 Task: Move the task Develop a new online marketplace for real estate to the section Done in the project AgileOutlook and filter the tasks in the project by High Priority
Action: Mouse moved to (76, 260)
Screenshot: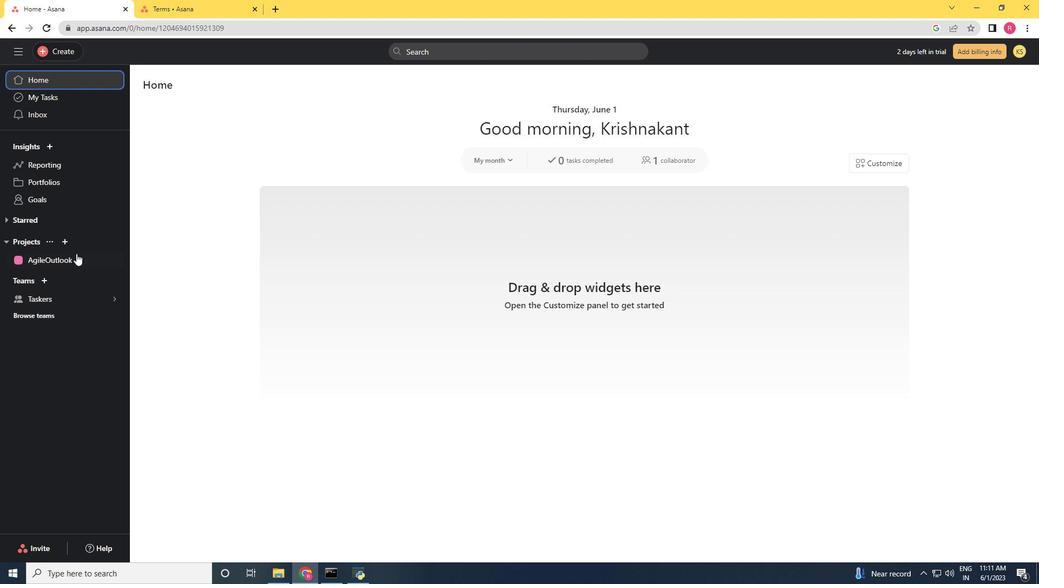 
Action: Mouse pressed left at (76, 260)
Screenshot: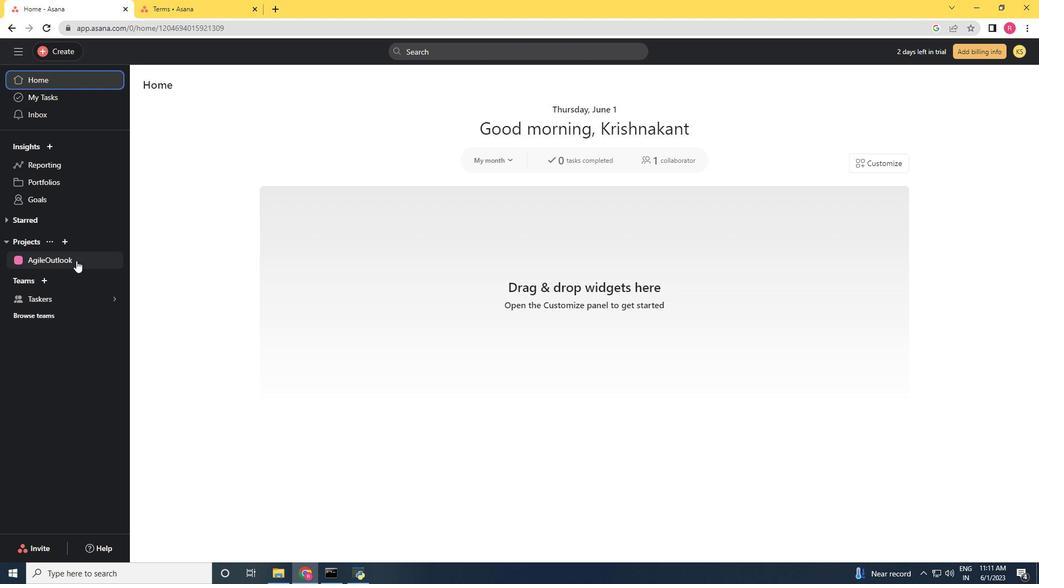 
Action: Mouse moved to (645, 200)
Screenshot: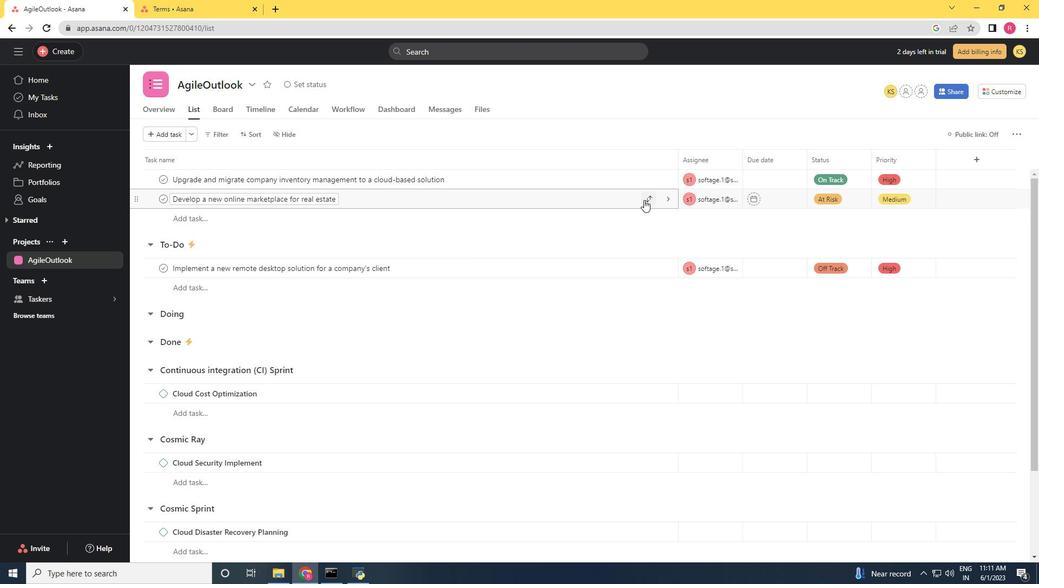 
Action: Mouse pressed left at (645, 200)
Screenshot: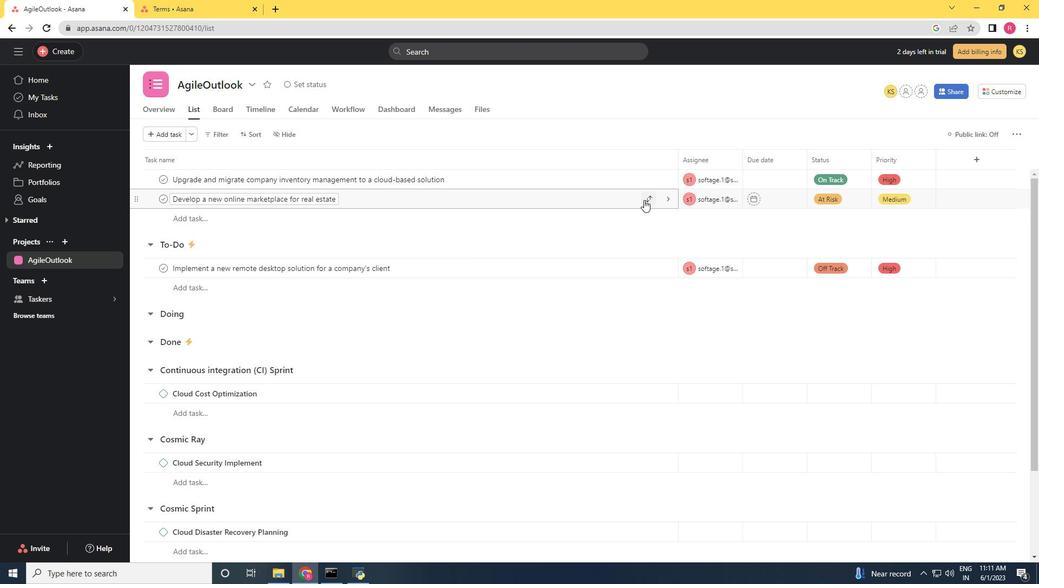 
Action: Mouse moved to (569, 291)
Screenshot: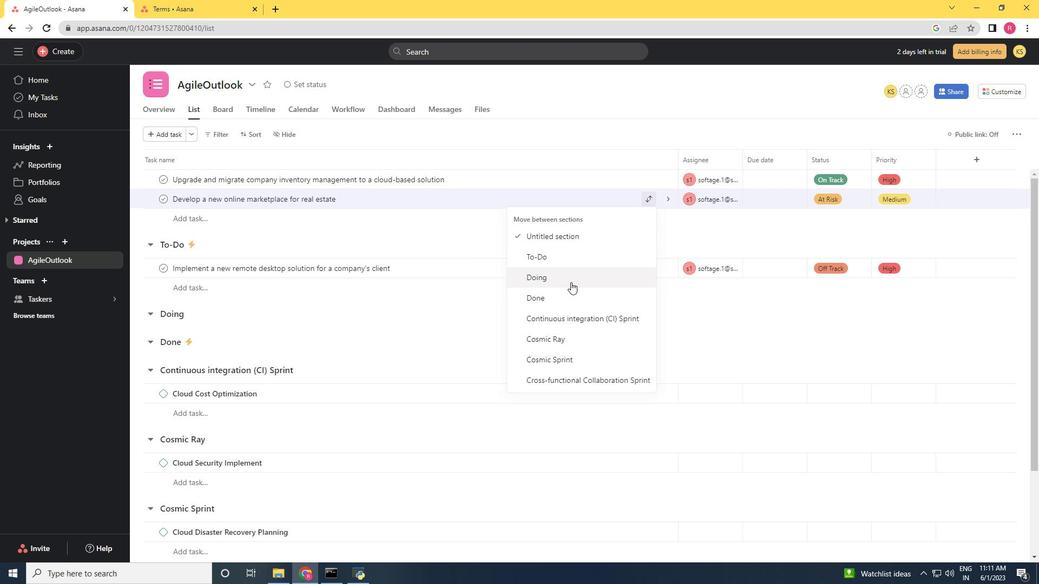 
Action: Mouse pressed left at (569, 291)
Screenshot: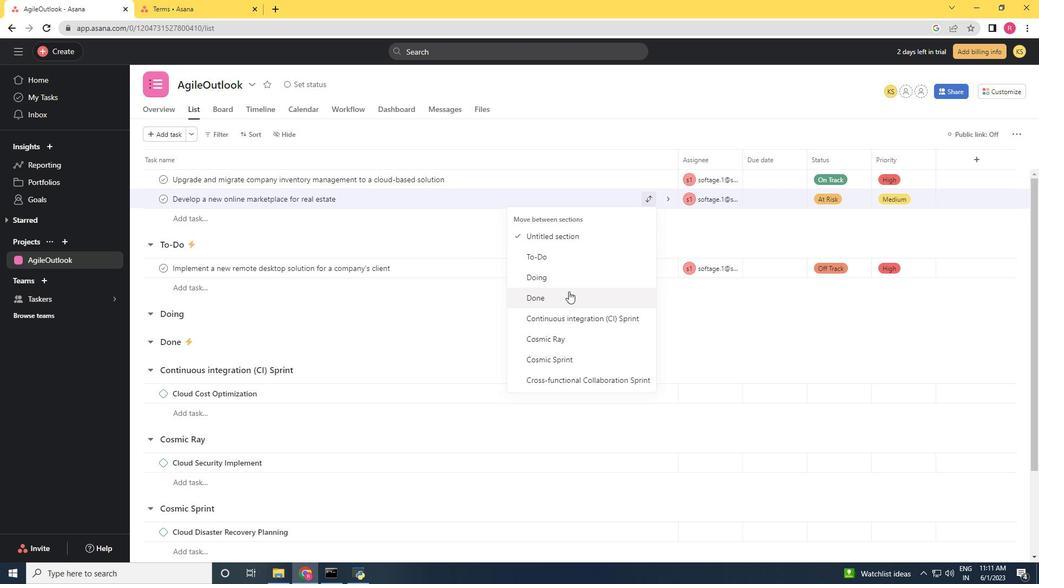 
Action: Mouse moved to (209, 132)
Screenshot: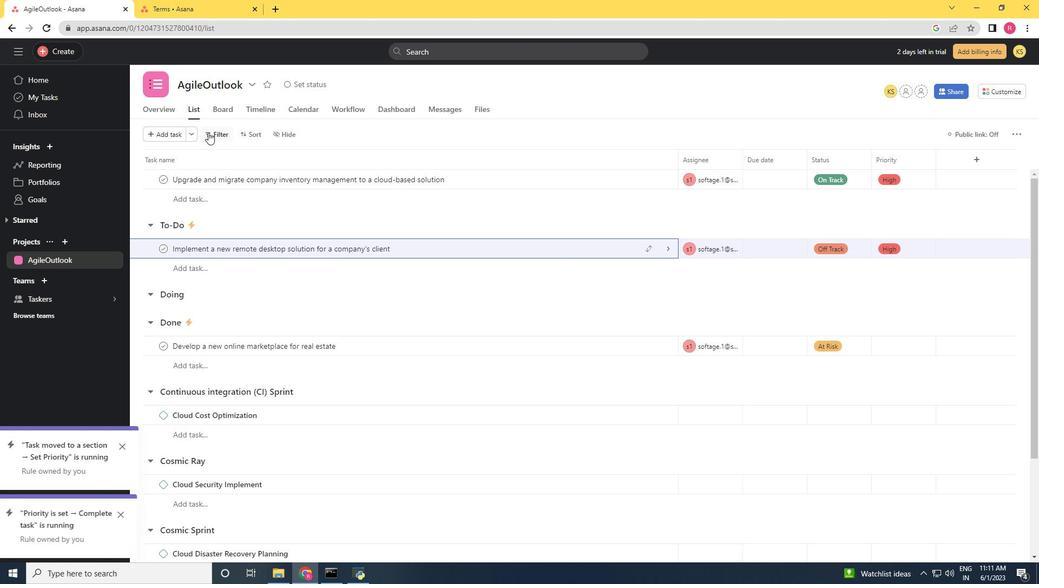
Action: Mouse pressed left at (209, 132)
Screenshot: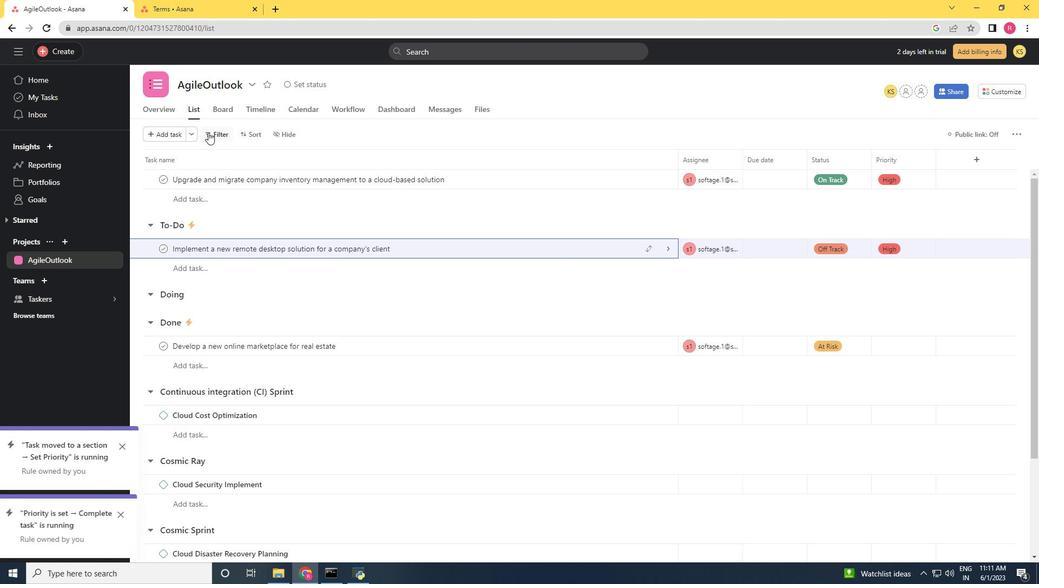 
Action: Mouse moved to (258, 218)
Screenshot: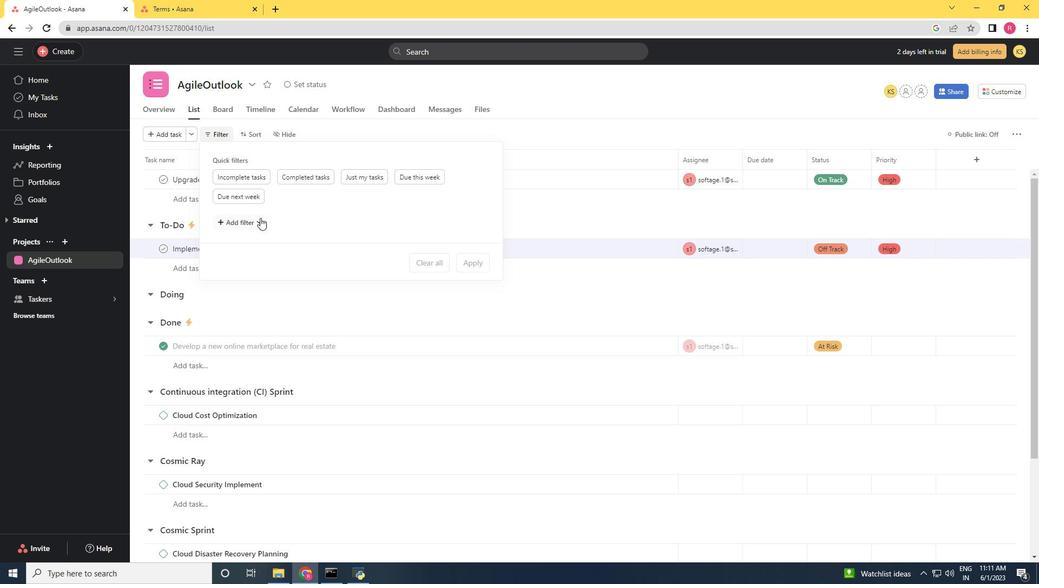 
Action: Mouse pressed left at (258, 218)
Screenshot: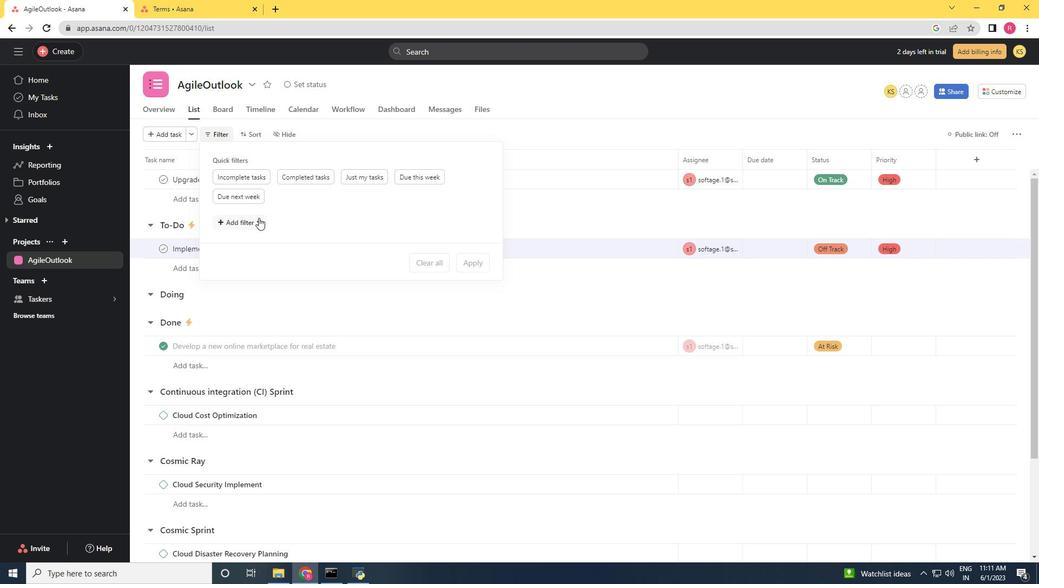 
Action: Mouse moved to (276, 390)
Screenshot: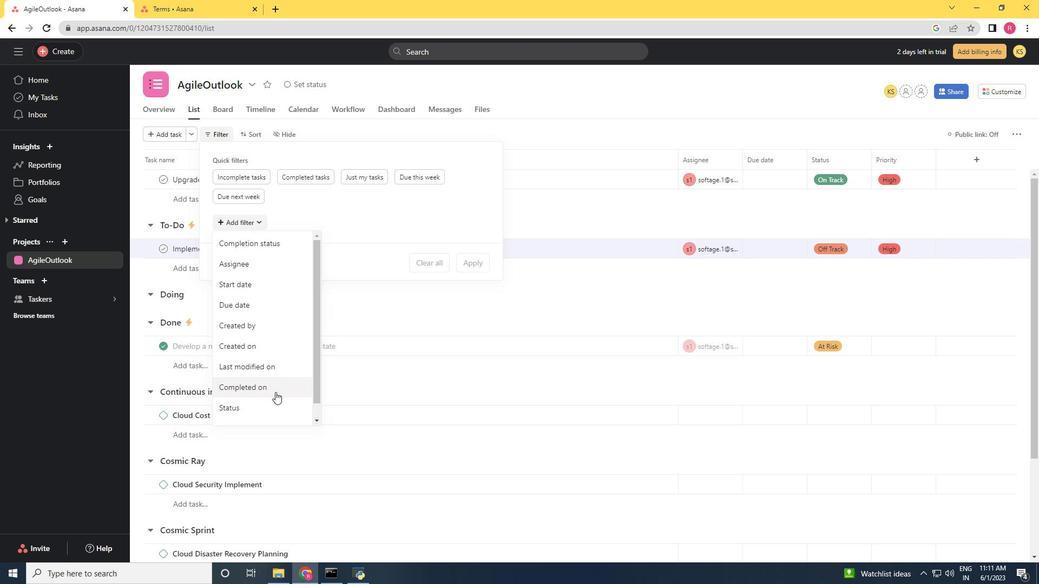 
Action: Mouse scrolled (276, 390) with delta (0, 0)
Screenshot: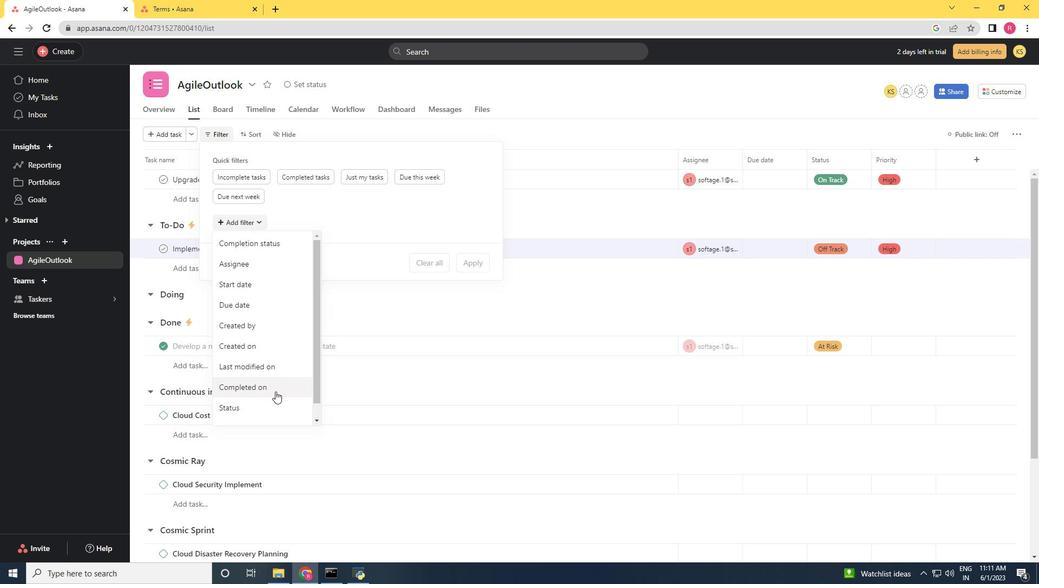 
Action: Mouse moved to (276, 390)
Screenshot: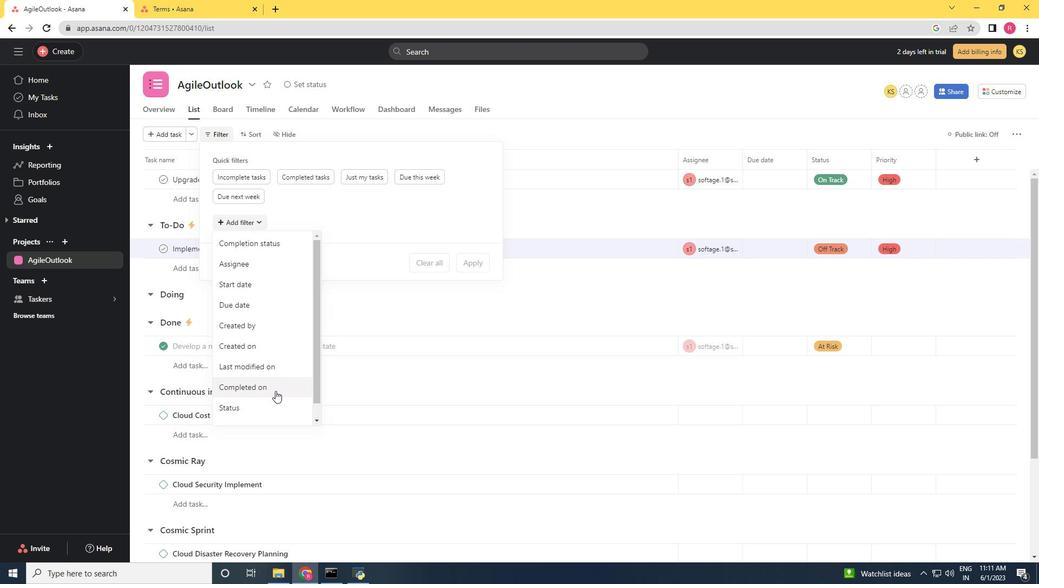 
Action: Mouse scrolled (276, 389) with delta (0, 0)
Screenshot: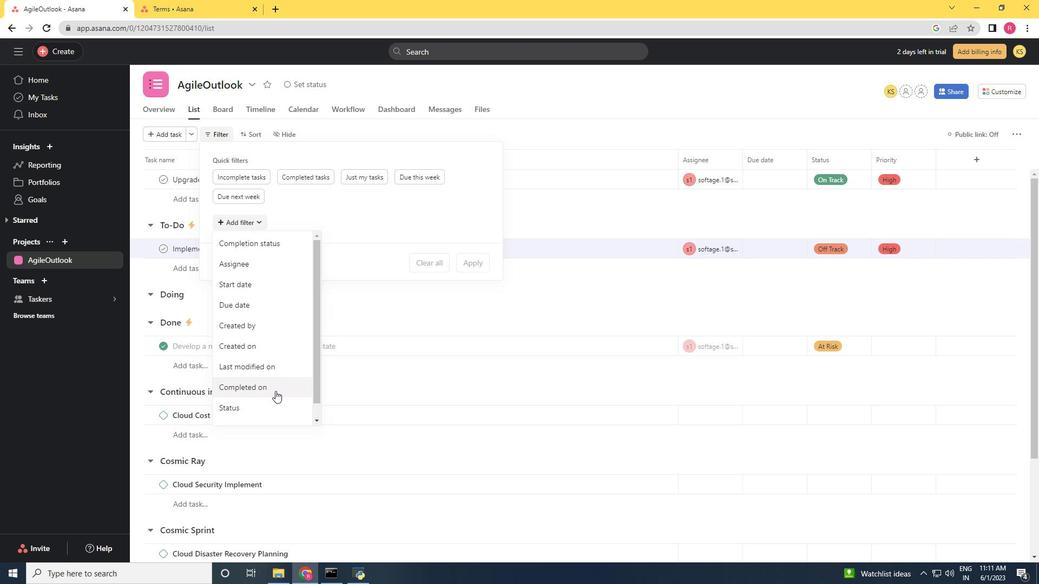 
Action: Mouse moved to (269, 409)
Screenshot: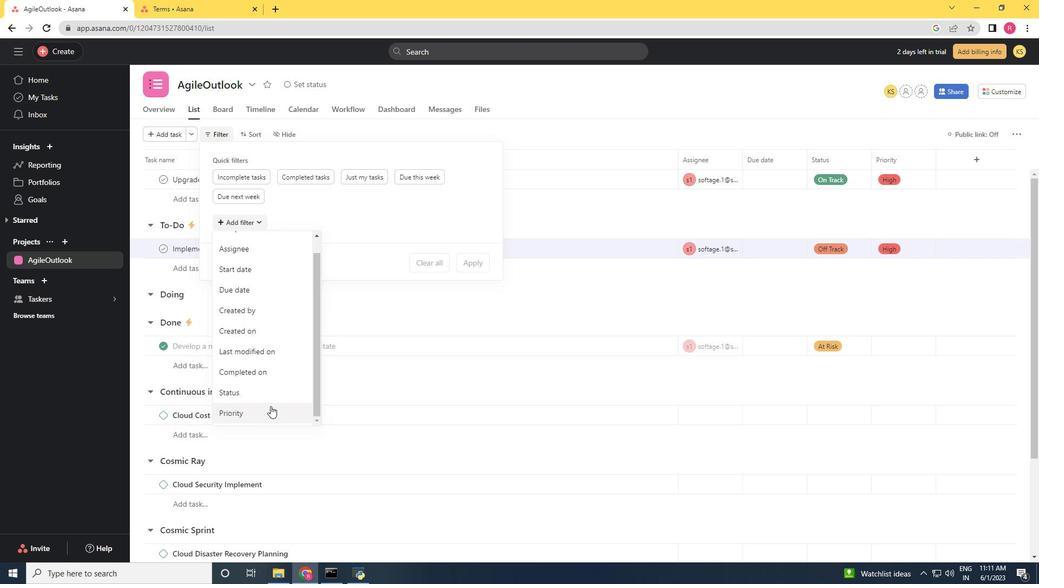 
Action: Mouse pressed left at (269, 409)
Screenshot: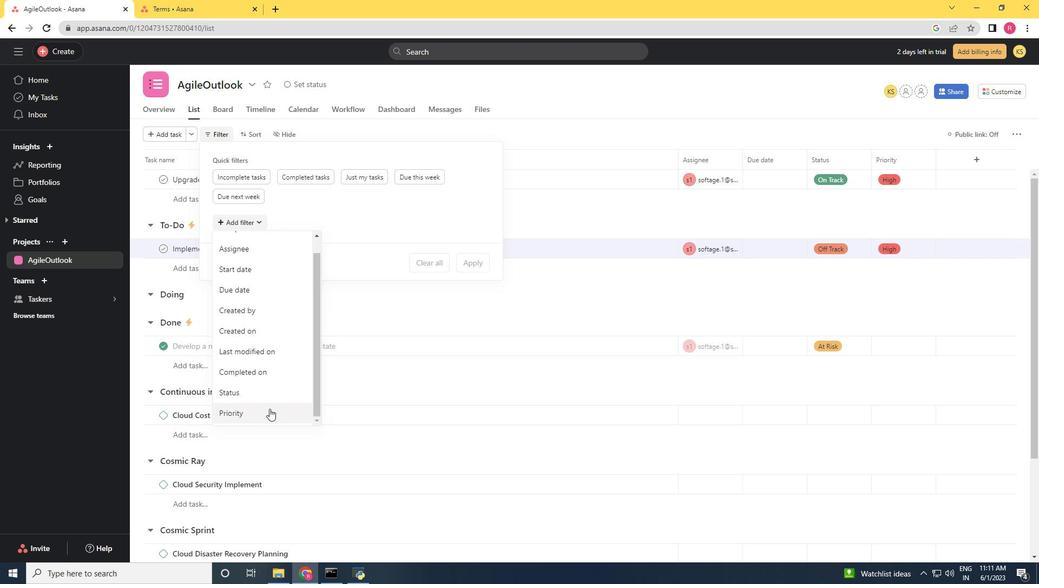 
Action: Mouse moved to (274, 237)
Screenshot: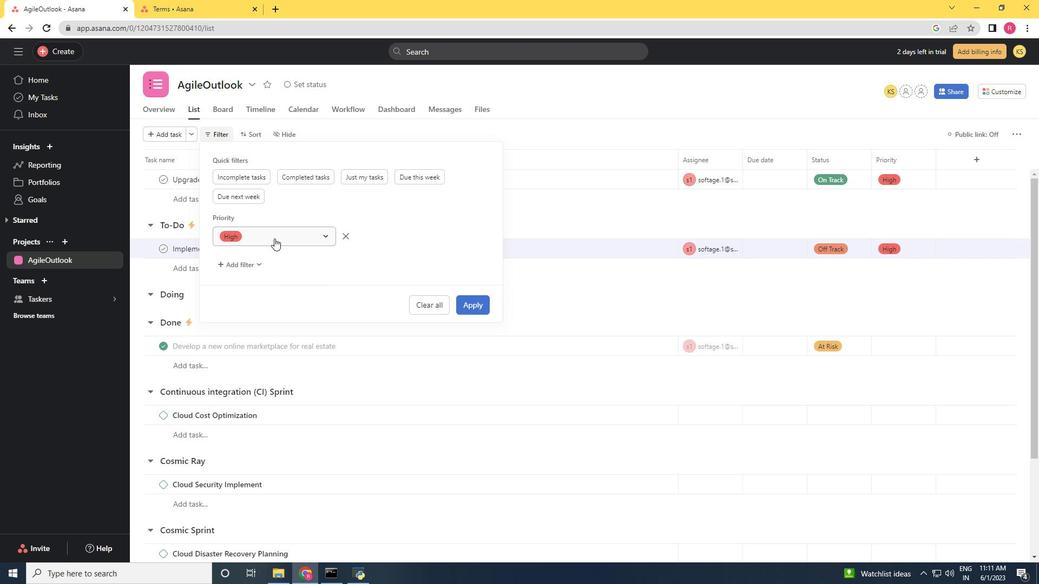 
Action: Mouse pressed left at (274, 237)
Screenshot: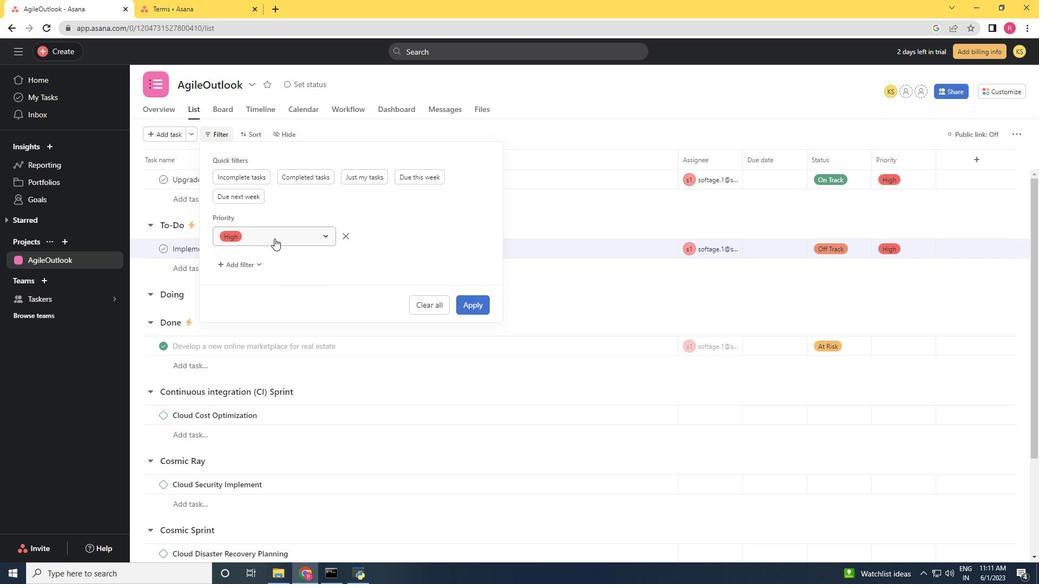 
Action: Mouse moved to (261, 251)
Screenshot: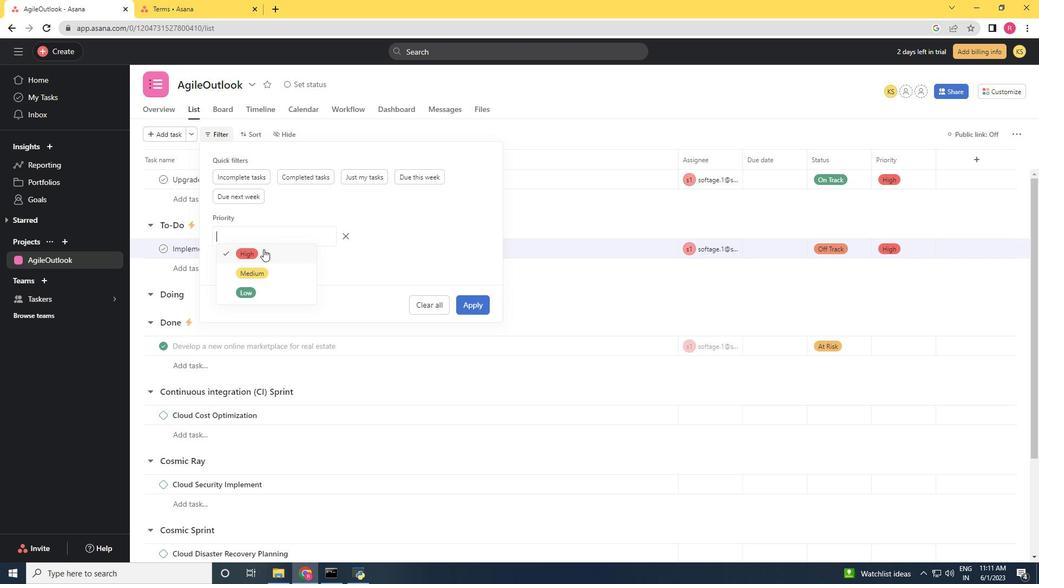 
Action: Mouse pressed left at (261, 251)
Screenshot: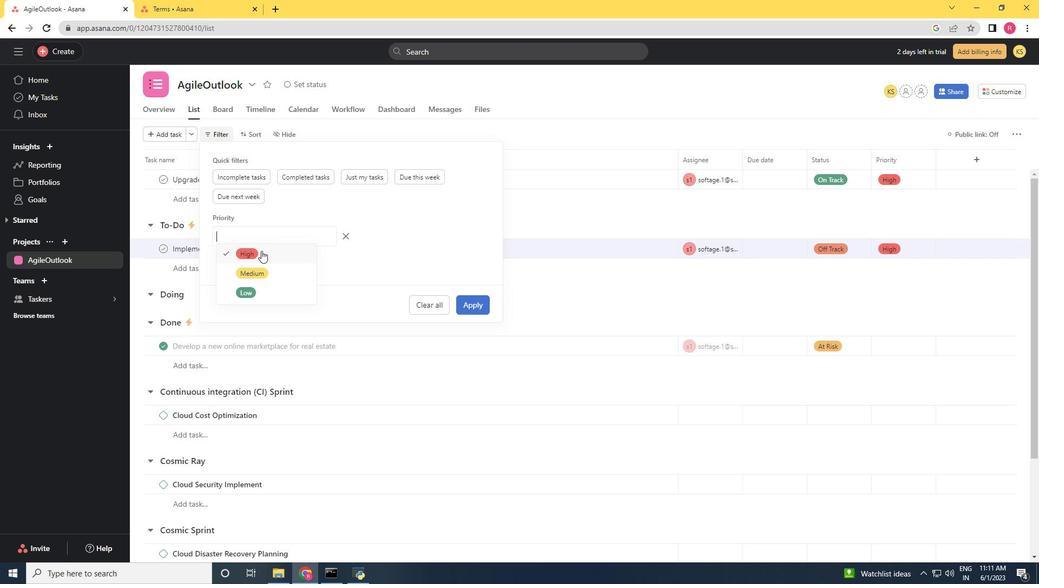 
Action: Mouse moved to (472, 298)
Screenshot: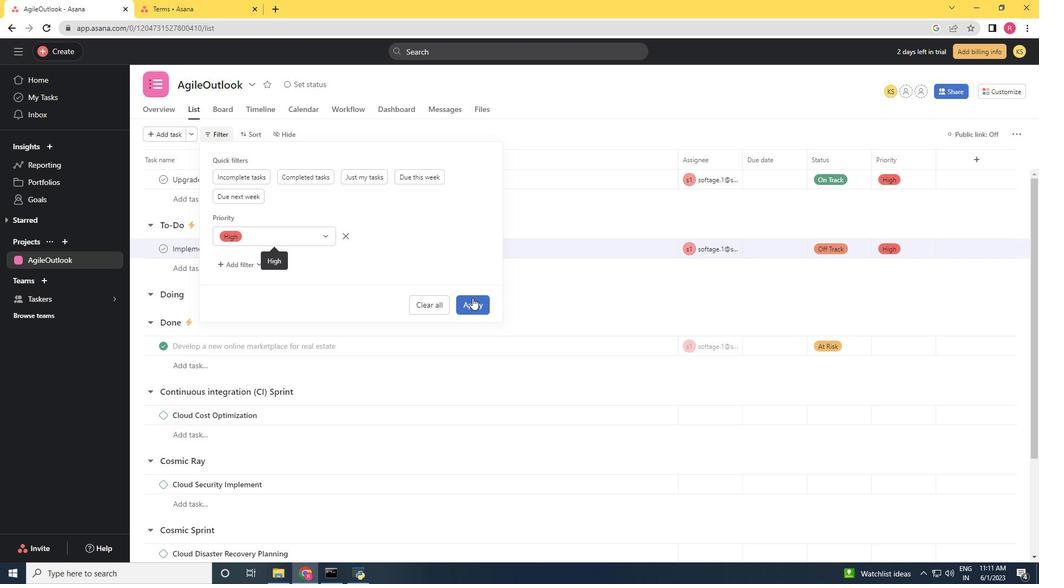 
Action: Mouse pressed left at (472, 298)
Screenshot: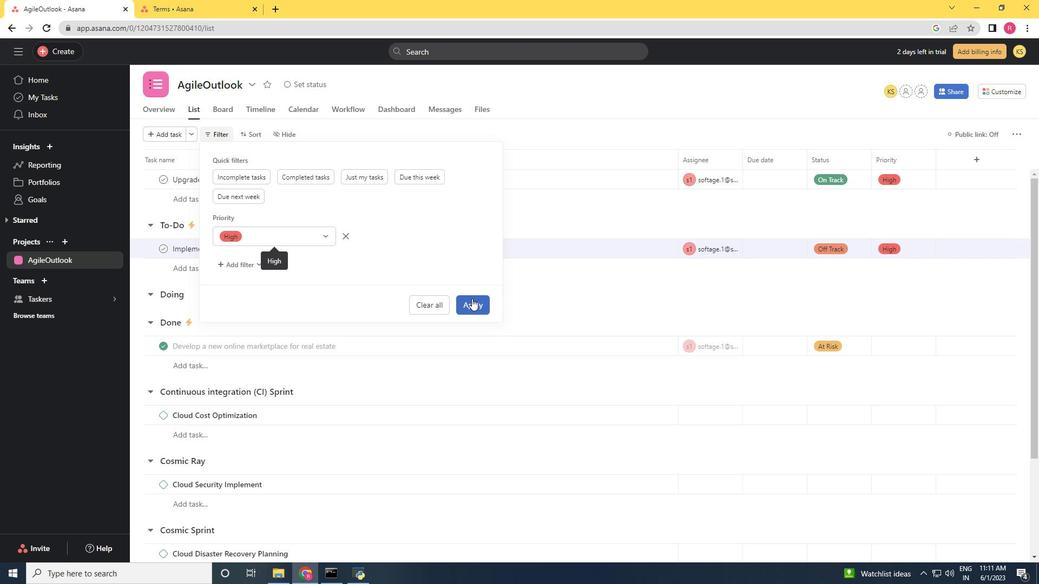 
Action: Mouse moved to (49, 76)
Screenshot: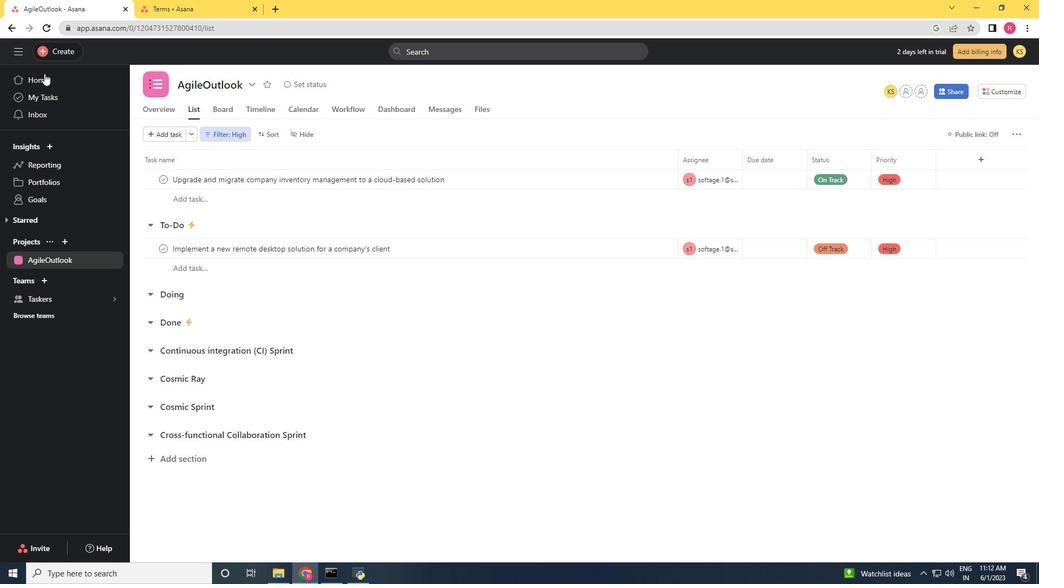 
Action: Mouse pressed left at (49, 76)
Screenshot: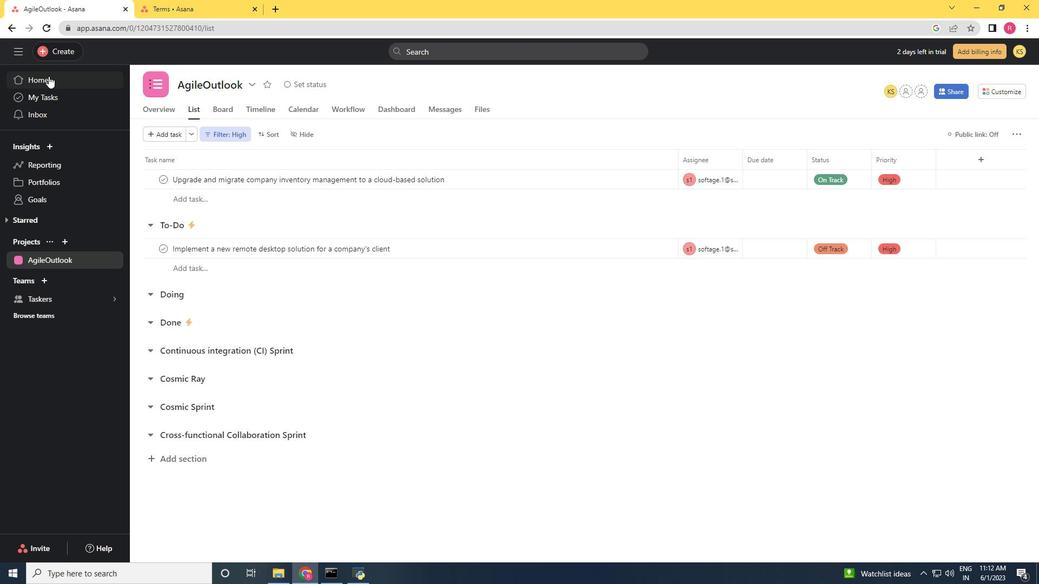 
Action: Mouse moved to (74, 257)
Screenshot: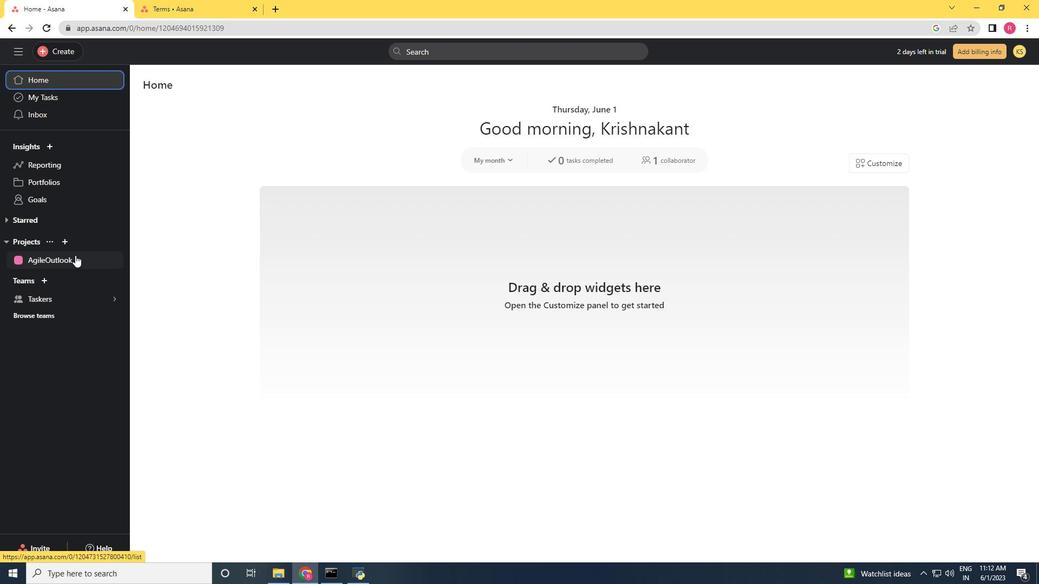 
Action: Mouse pressed left at (74, 257)
Screenshot: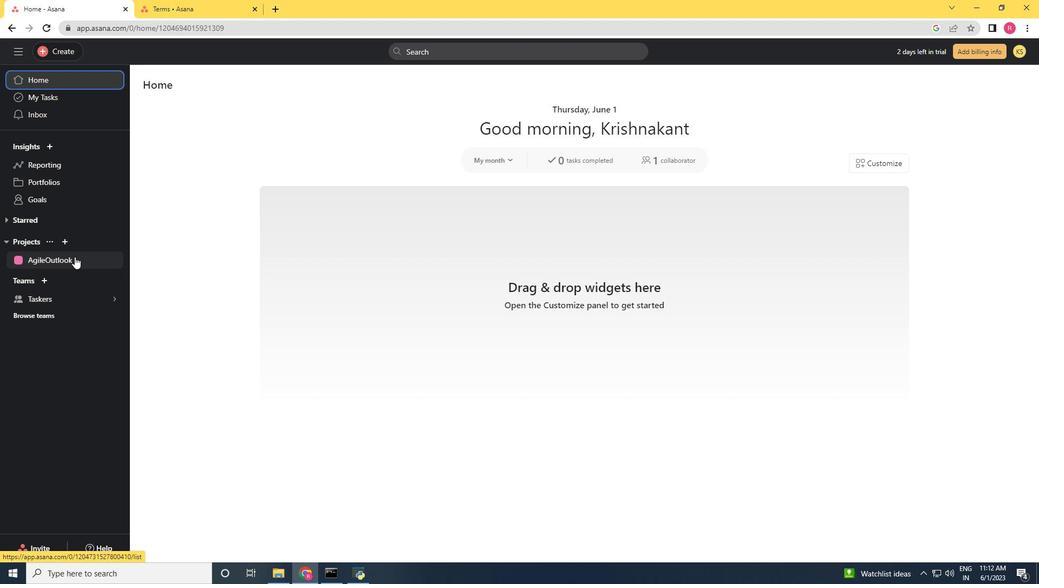 
Action: Mouse moved to (478, 269)
Screenshot: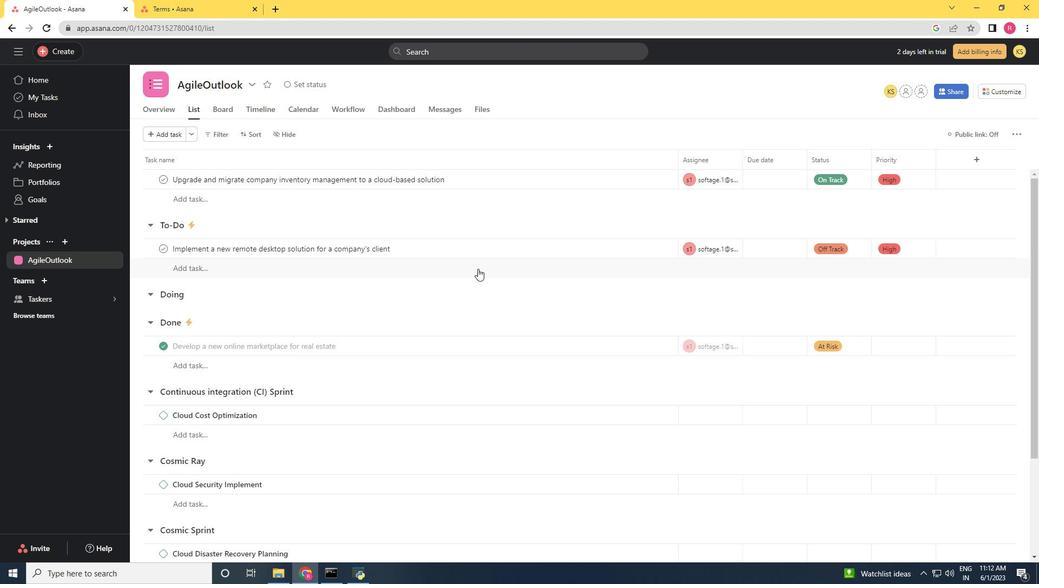 
Action: Mouse scrolled (478, 269) with delta (0, 0)
Screenshot: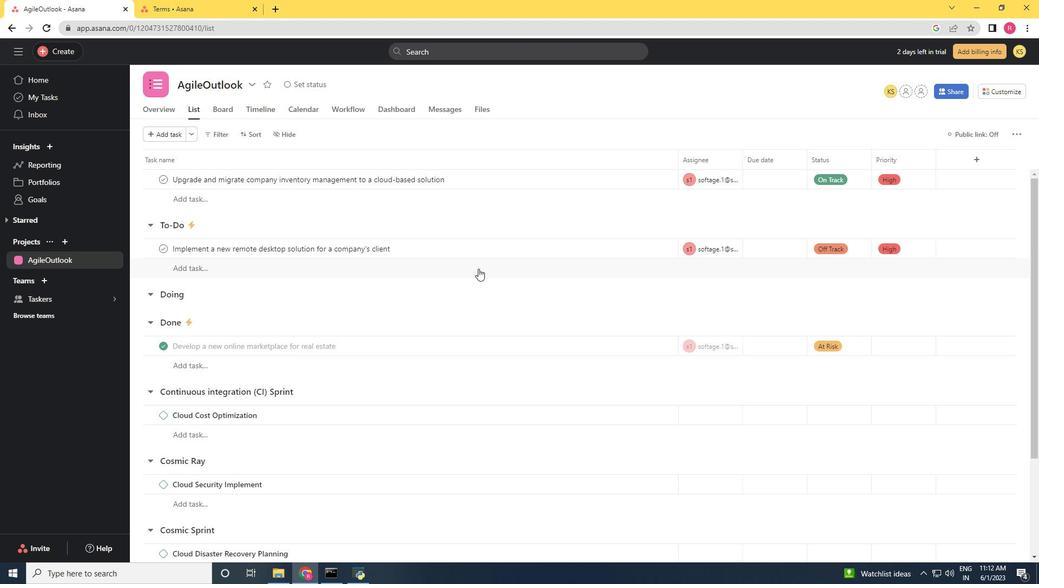 
Action: Mouse moved to (479, 268)
Screenshot: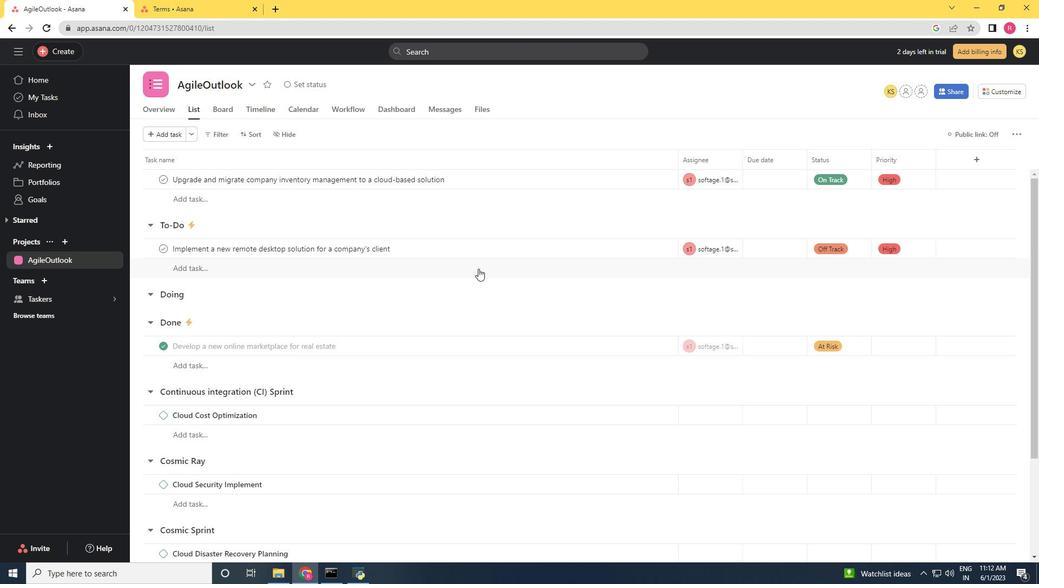 
Action: Mouse scrolled (479, 269) with delta (0, 0)
Screenshot: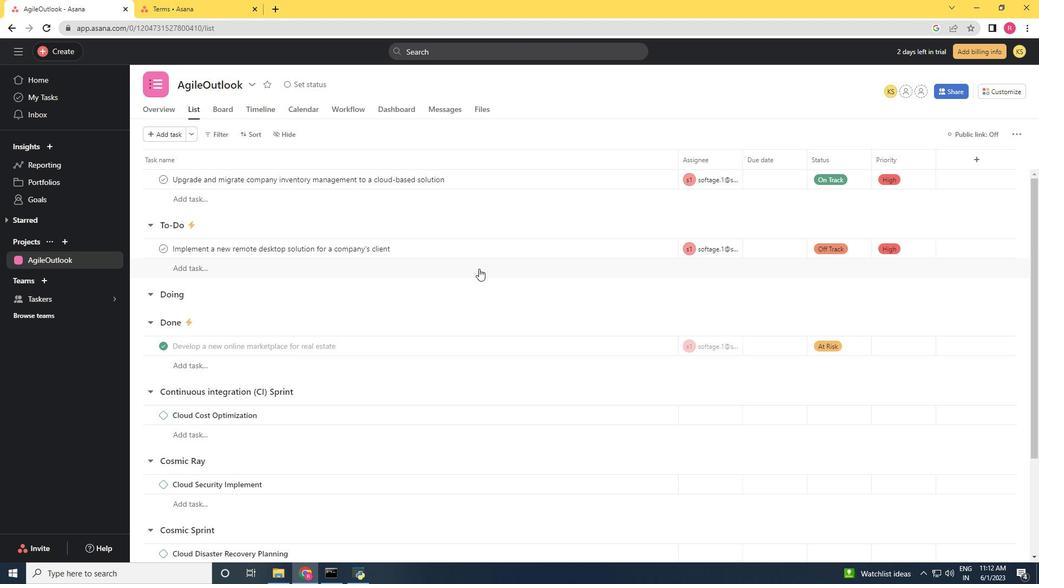 
Action: Mouse scrolled (479, 269) with delta (0, 0)
Screenshot: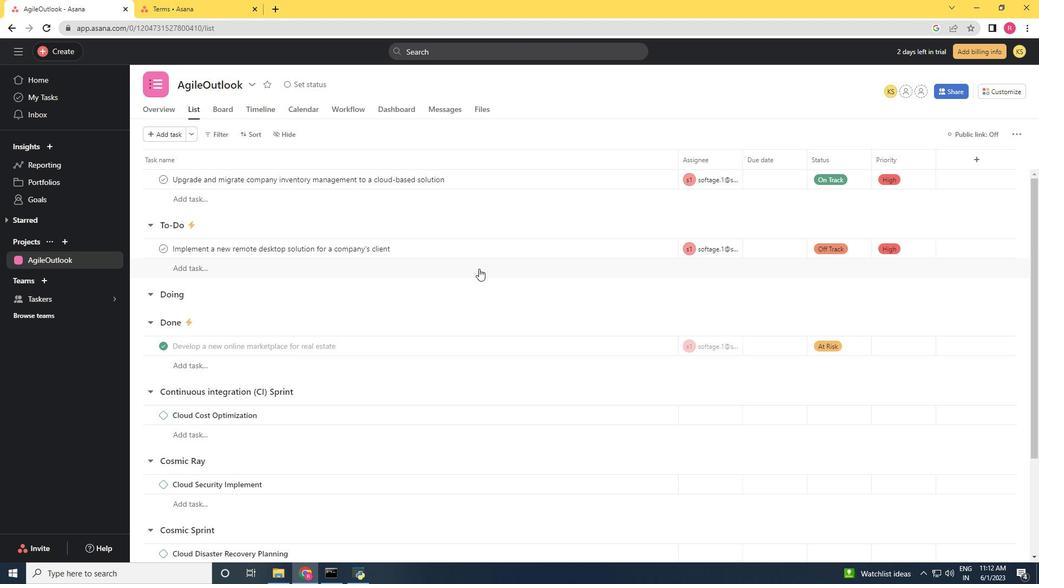 
Action: Mouse moved to (479, 268)
Screenshot: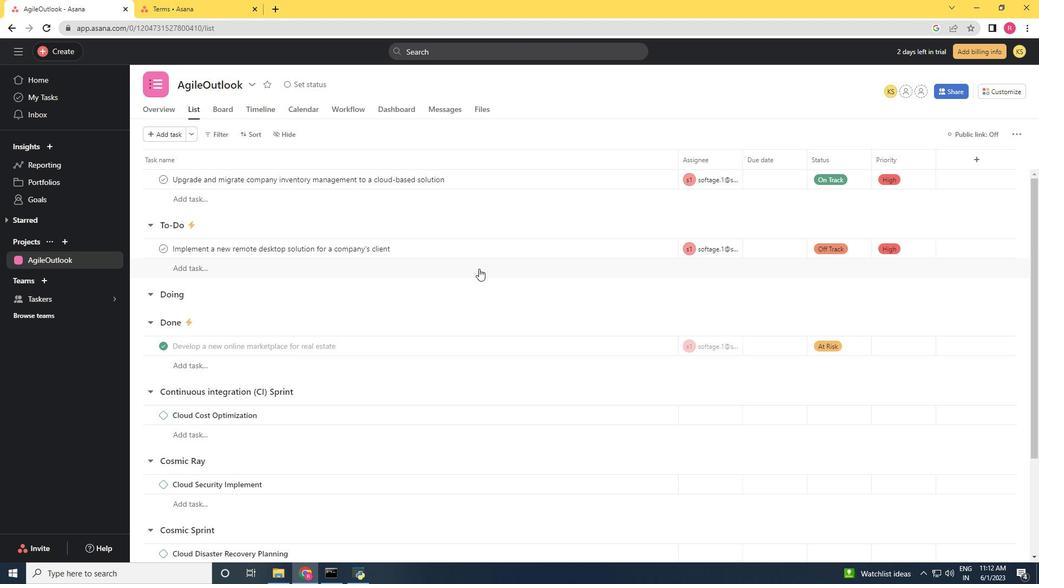 
Action: Mouse scrolled (479, 269) with delta (0, 0)
Screenshot: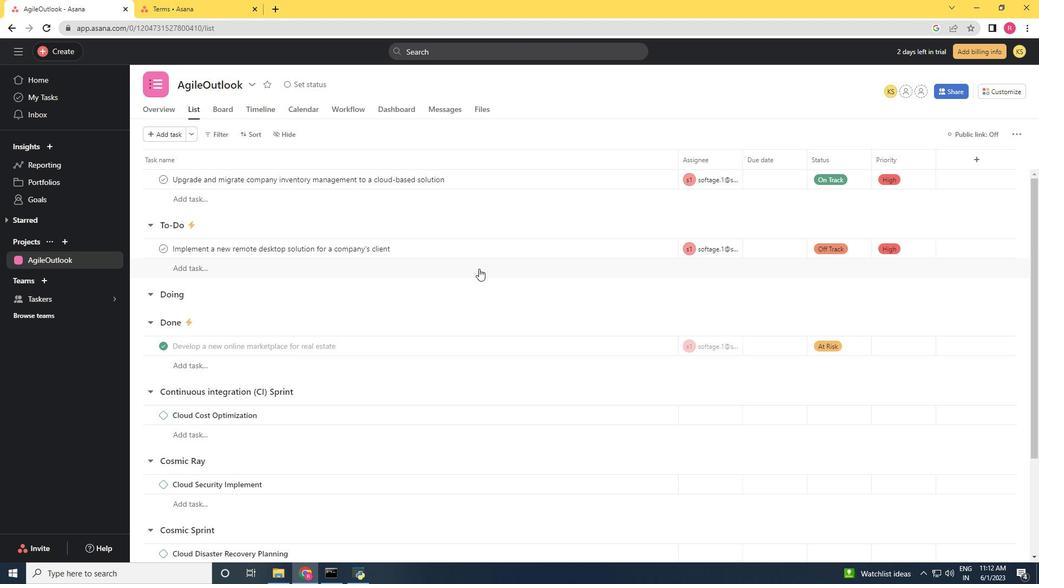 
Action: Mouse moved to (480, 268)
Screenshot: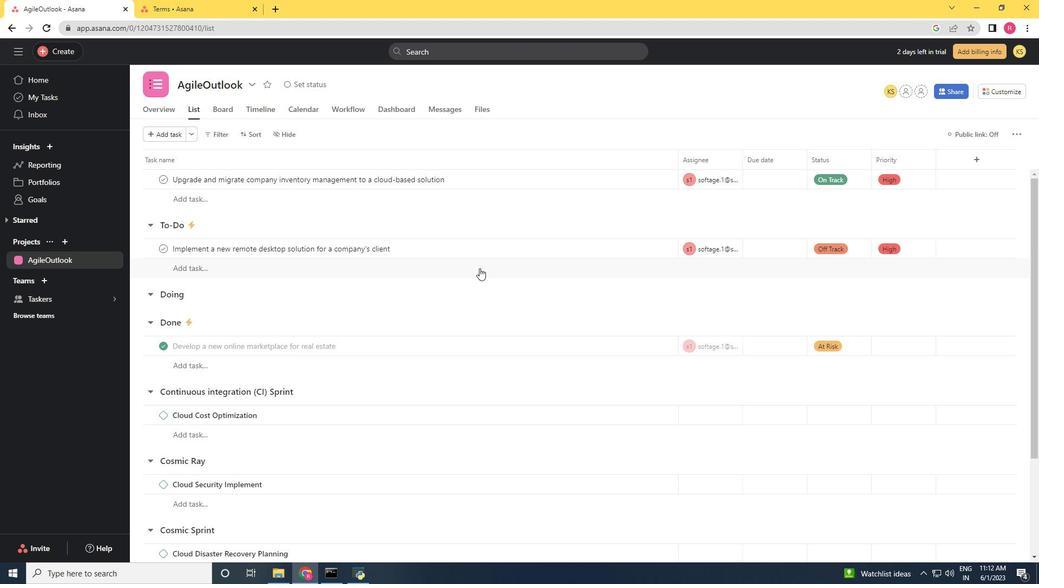 
Action: Mouse scrolled (480, 268) with delta (0, 0)
Screenshot: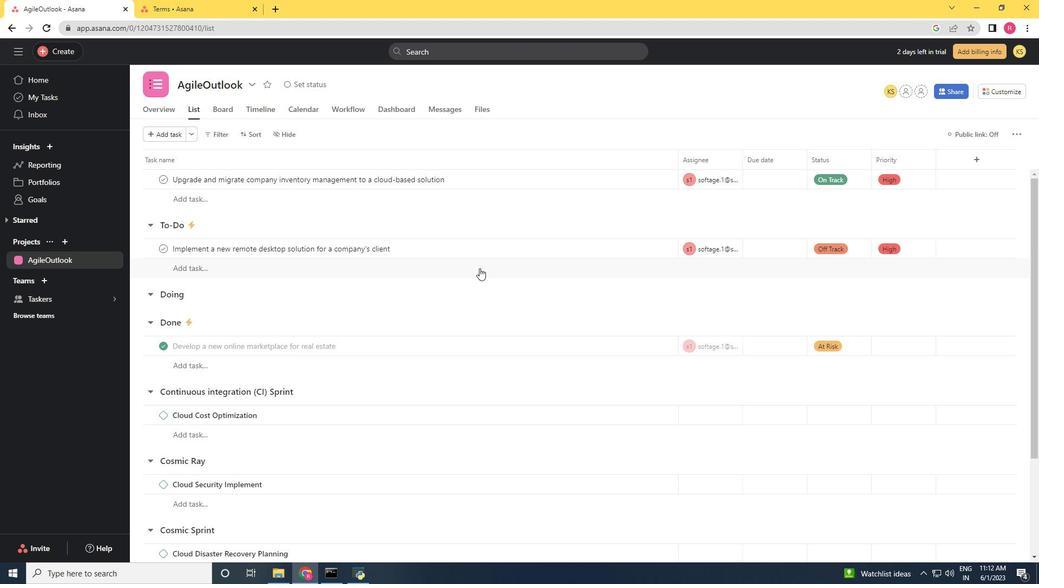 
Action: Mouse moved to (631, 461)
Screenshot: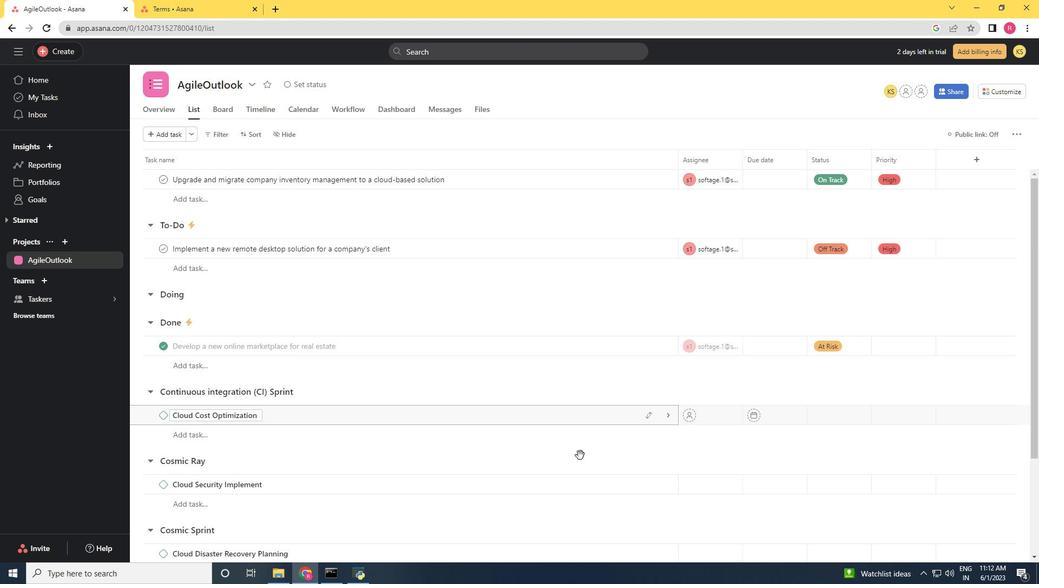 
Action: Mouse scrolled (631, 460) with delta (0, 0)
Screenshot: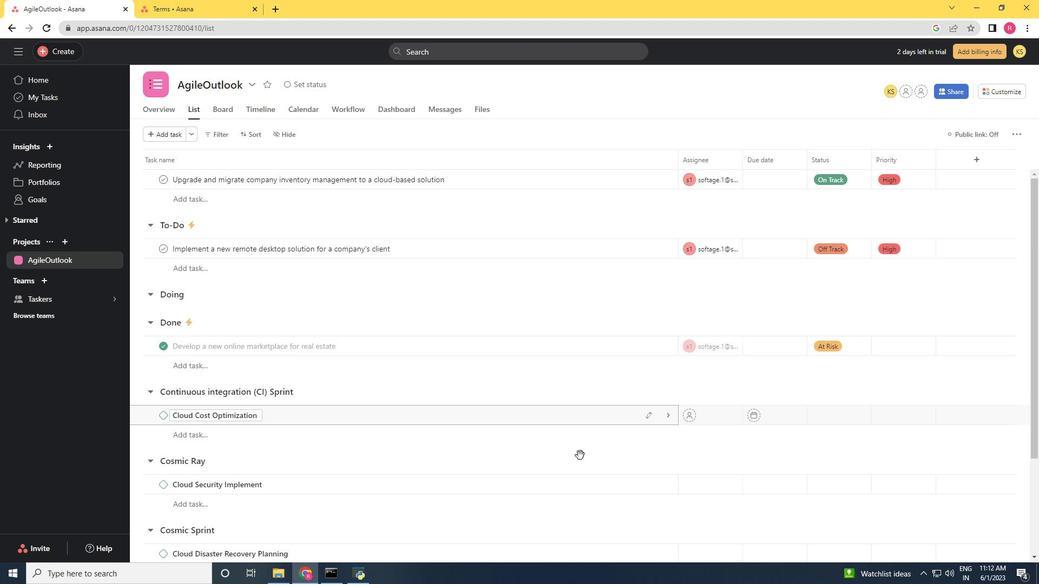 
Action: Mouse scrolled (631, 460) with delta (0, 0)
Screenshot: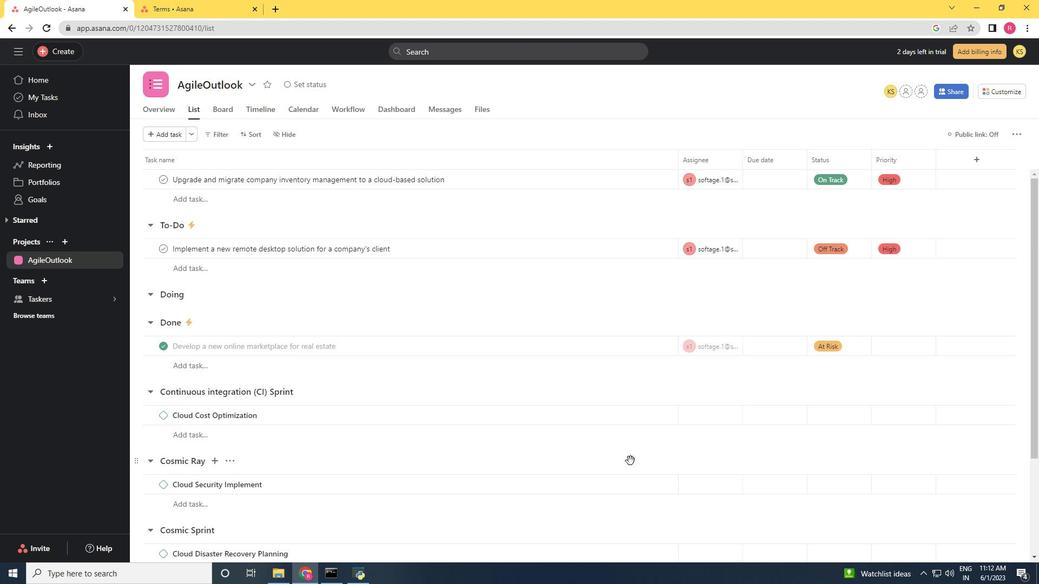 
Action: Mouse scrolled (631, 460) with delta (0, 0)
Screenshot: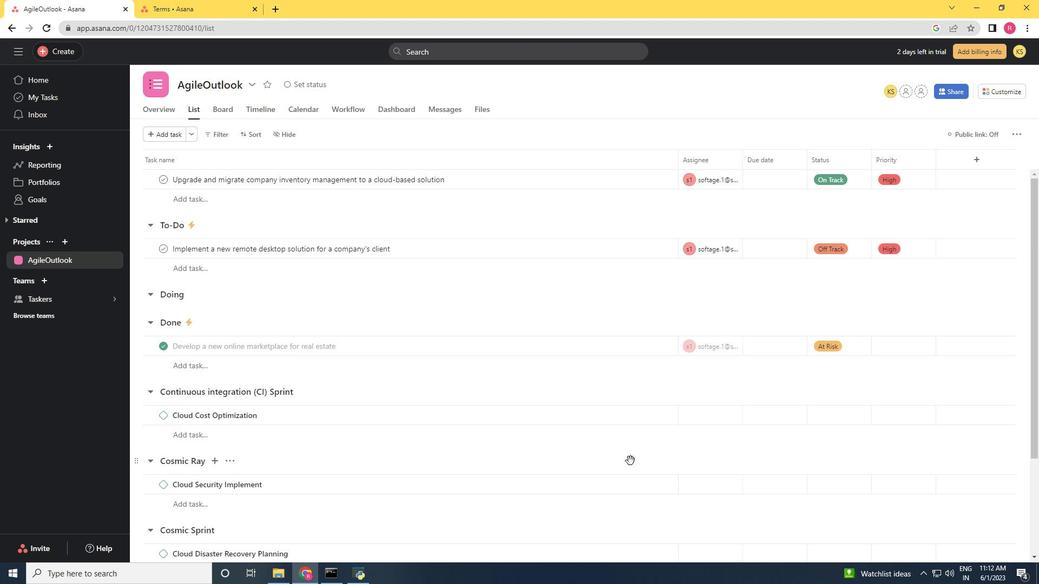 
Action: Mouse scrolled (631, 460) with delta (0, 0)
Screenshot: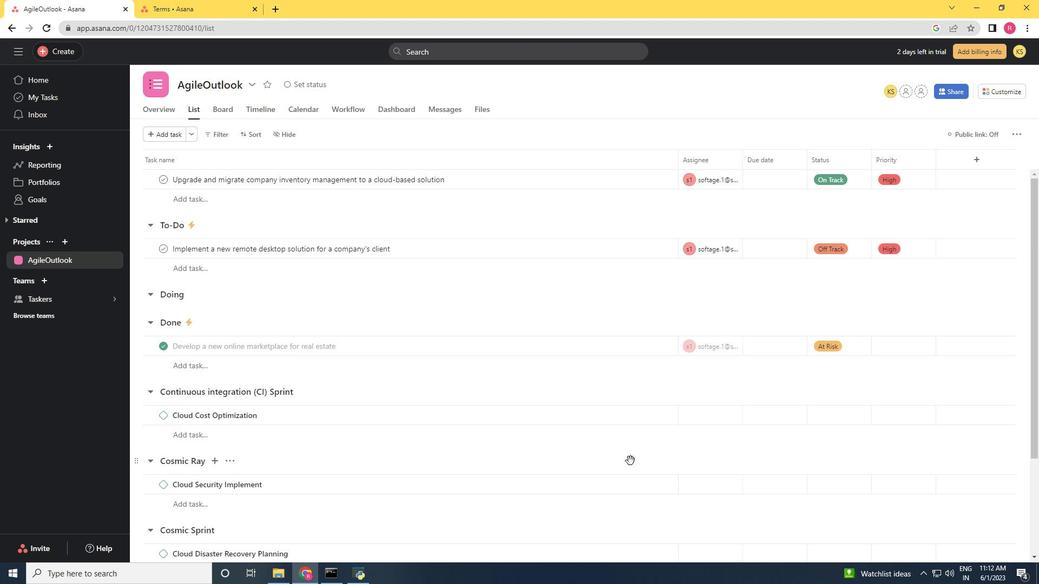
Action: Mouse moved to (632, 460)
Screenshot: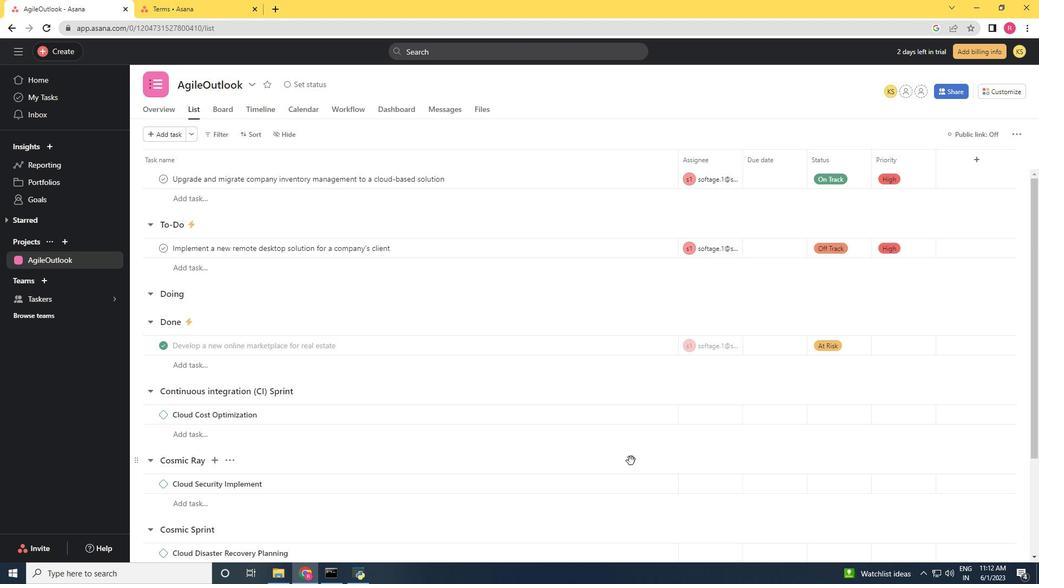 
Action: Mouse scrolled (632, 460) with delta (0, 0)
Screenshot: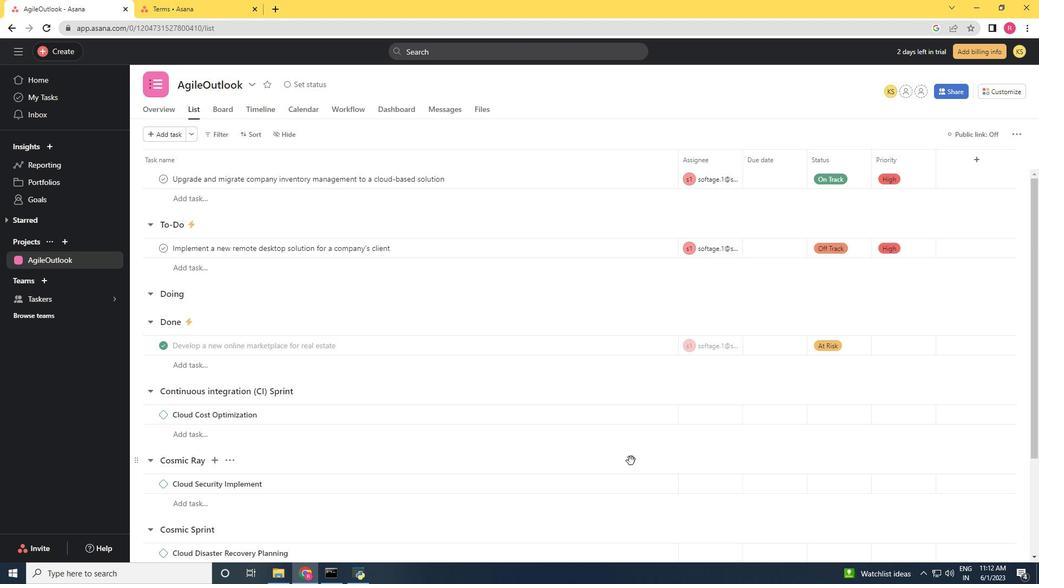 
Action: Mouse moved to (632, 449)
Screenshot: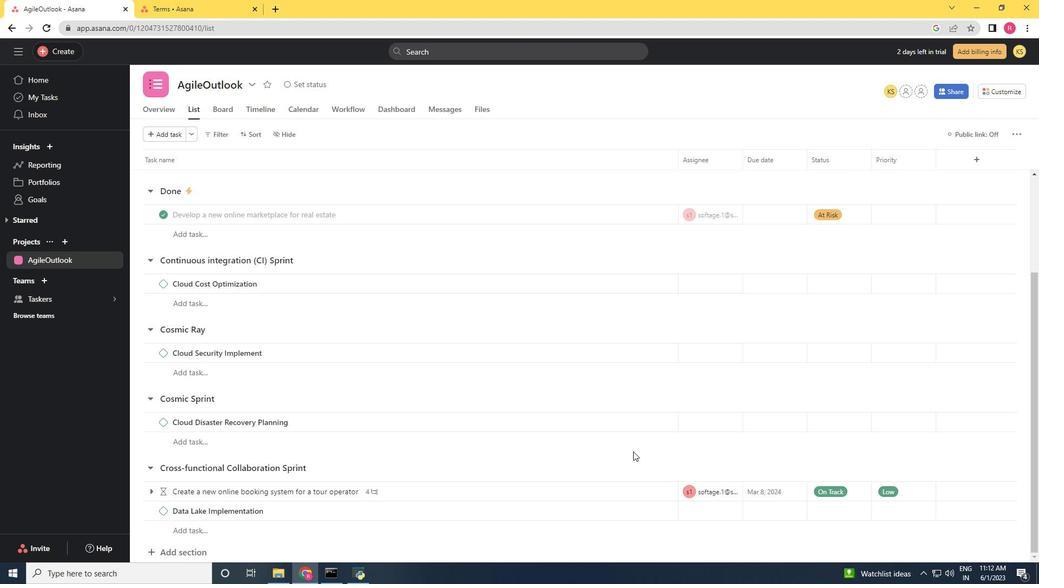 
Action: Mouse scrolled (632, 450) with delta (0, 0)
Screenshot: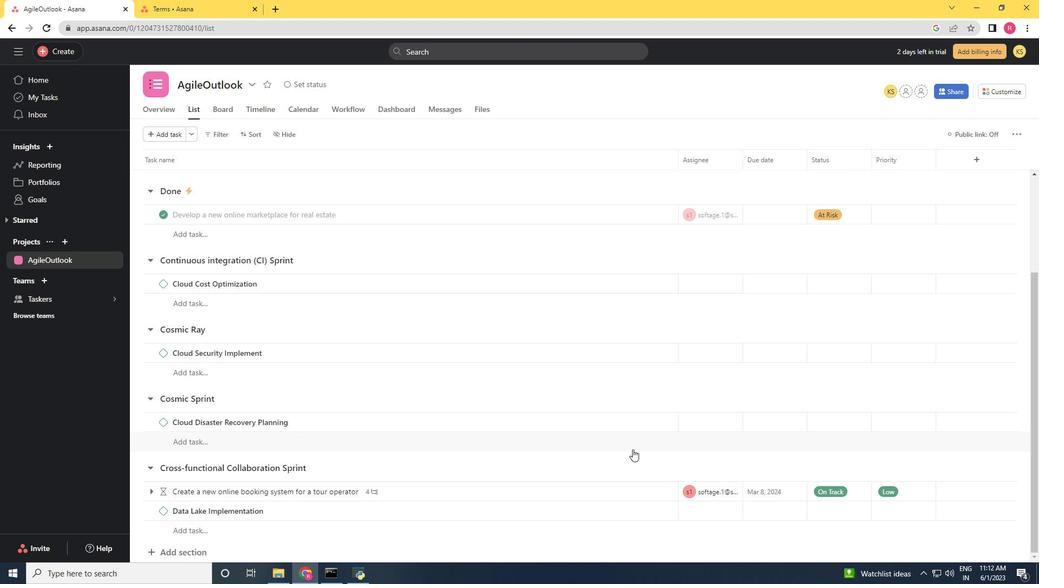 
Action: Mouse scrolled (632, 450) with delta (0, 0)
Screenshot: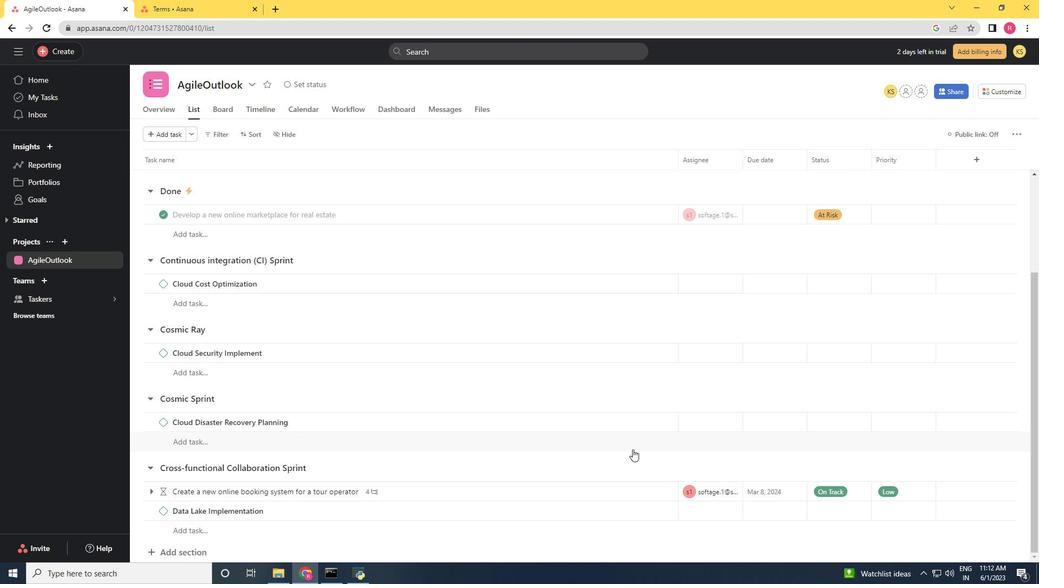 
Action: Mouse scrolled (632, 450) with delta (0, 0)
Screenshot: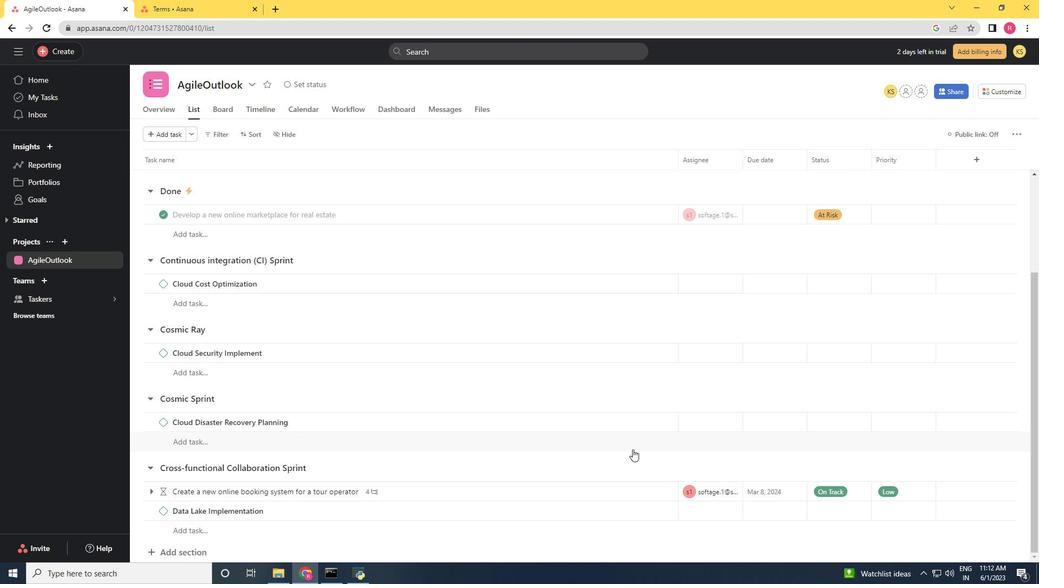 
Action: Mouse scrolled (632, 450) with delta (0, 0)
Screenshot: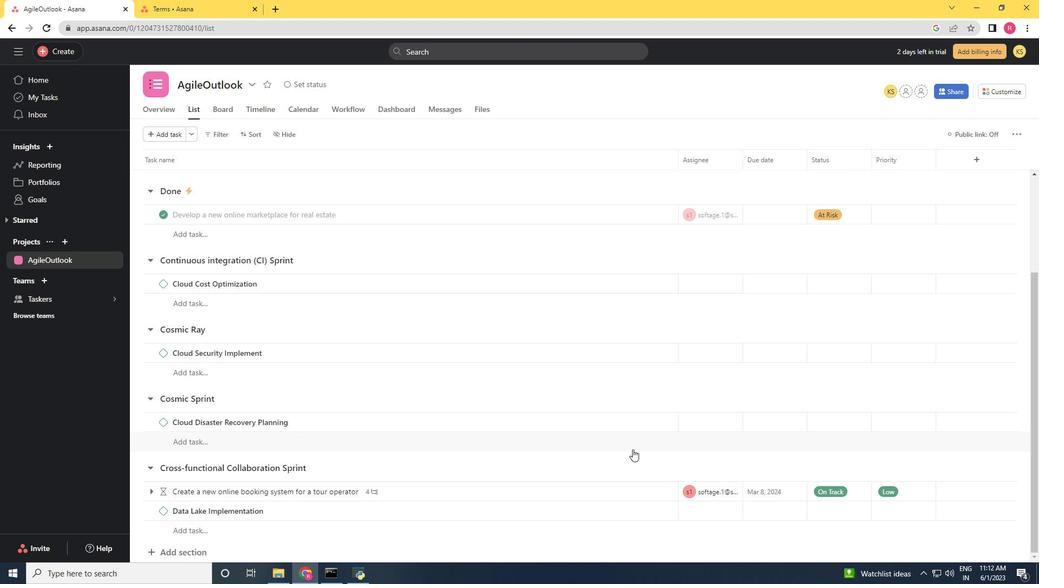 
Action: Mouse scrolled (632, 450) with delta (0, 0)
Screenshot: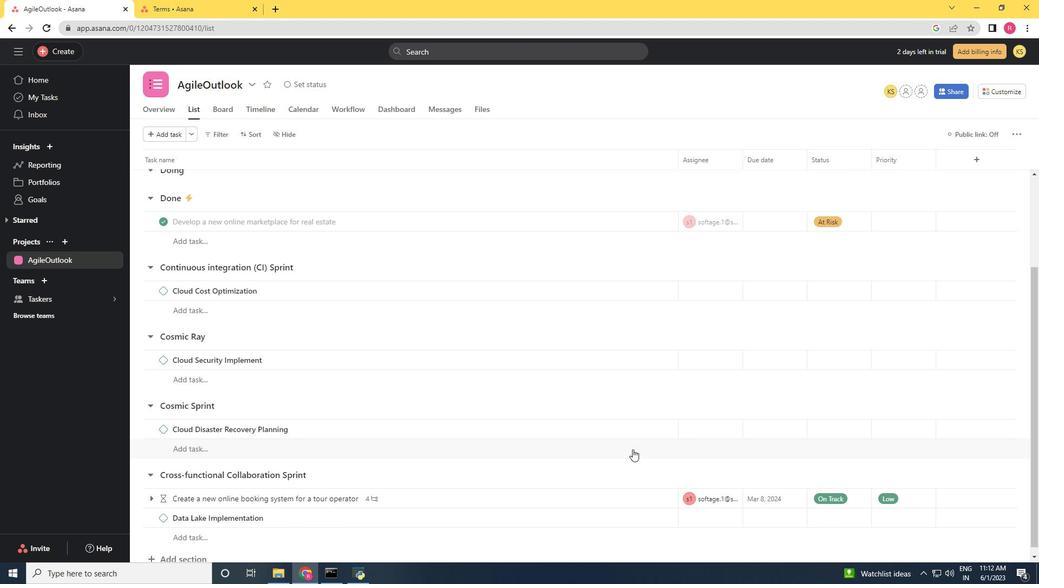 
Action: Mouse scrolled (632, 450) with delta (0, 0)
Screenshot: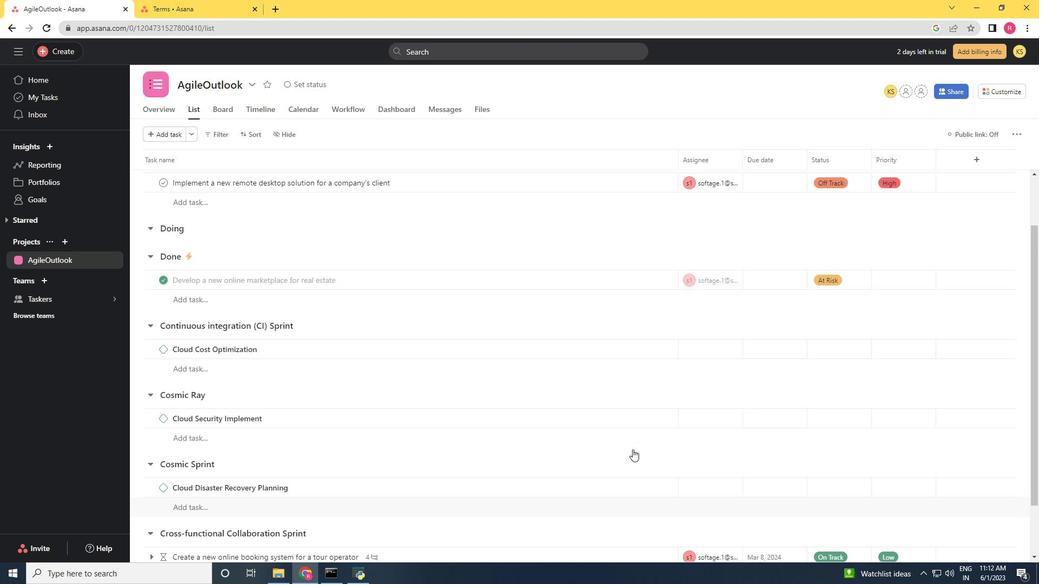 
Action: Mouse moved to (649, 346)
Screenshot: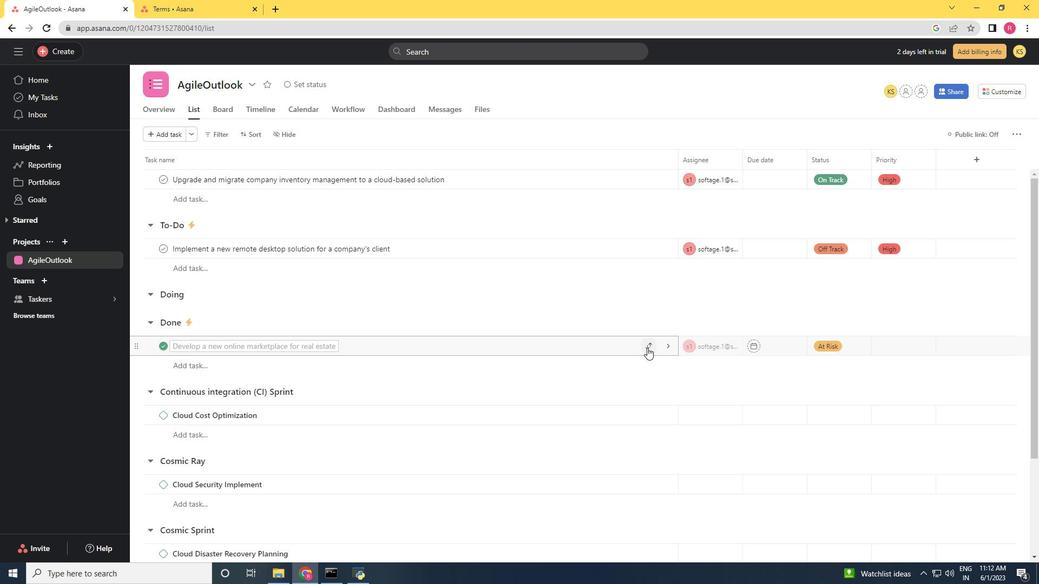 
Action: Mouse pressed left at (649, 346)
Screenshot: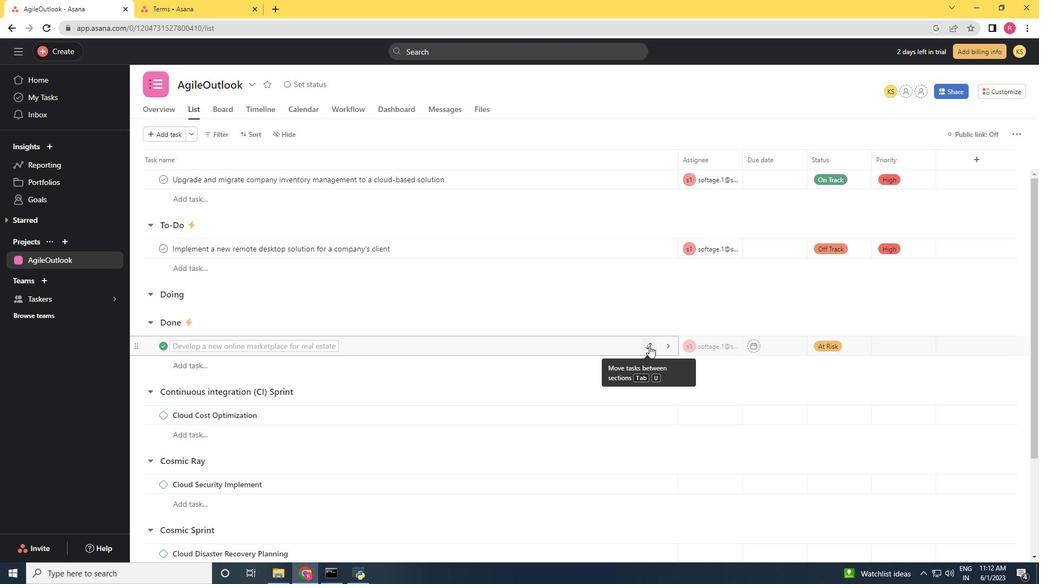 
Action: Mouse moved to (556, 435)
Screenshot: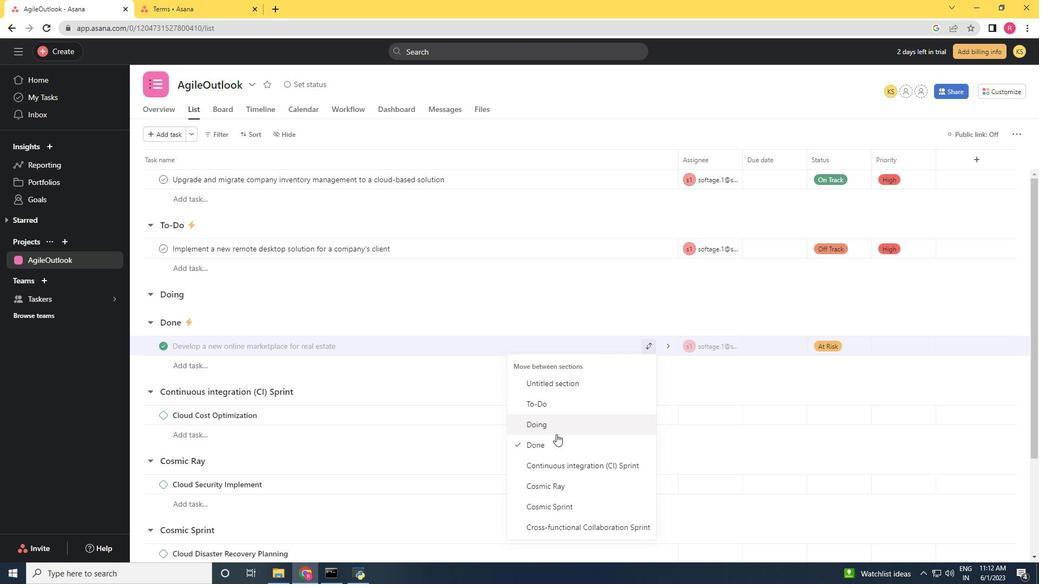 
Action: Mouse pressed left at (556, 435)
Screenshot: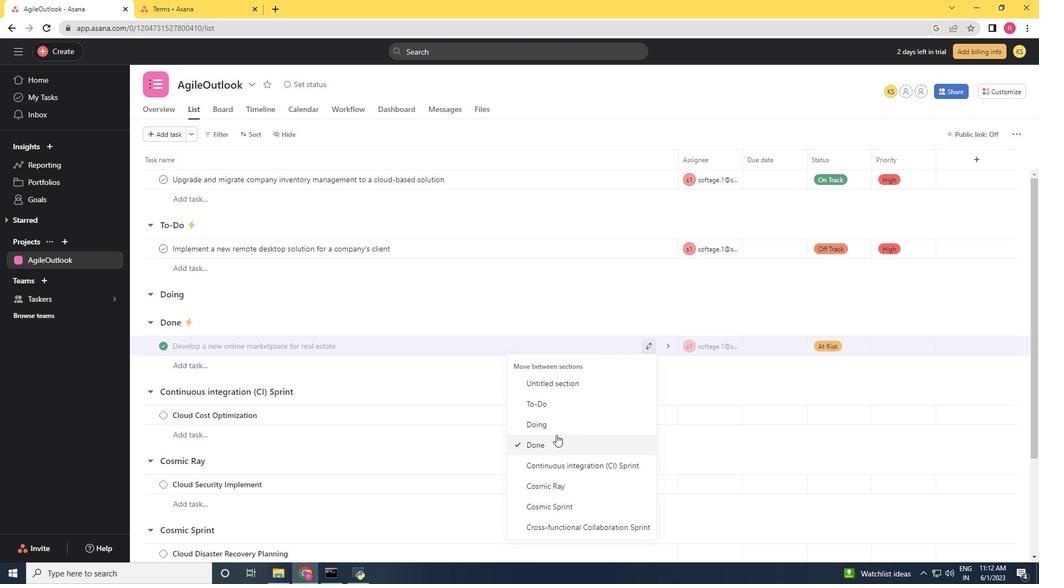 
Action: Mouse moved to (220, 135)
Screenshot: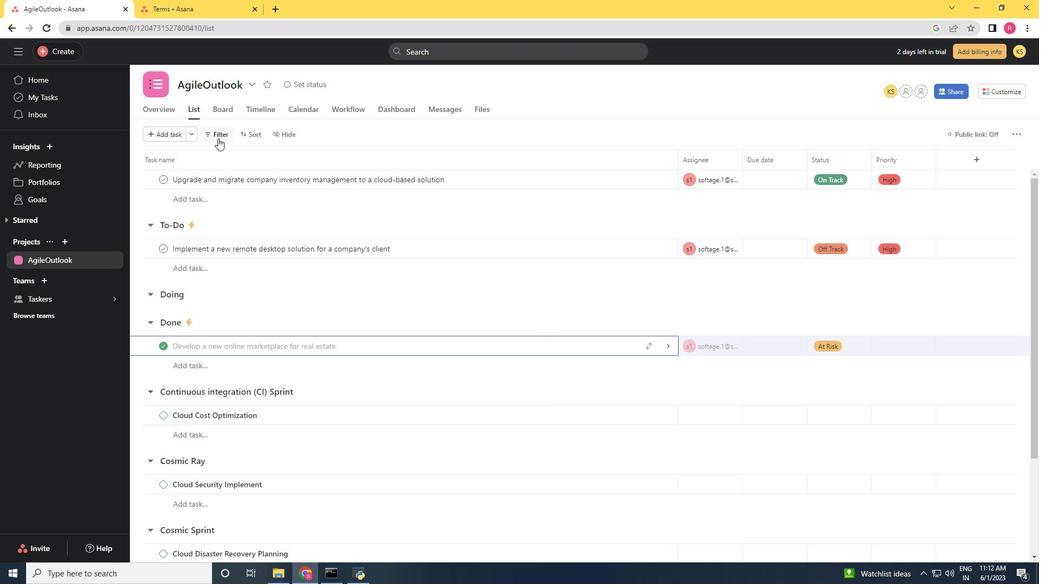 
Action: Mouse pressed left at (220, 135)
Screenshot: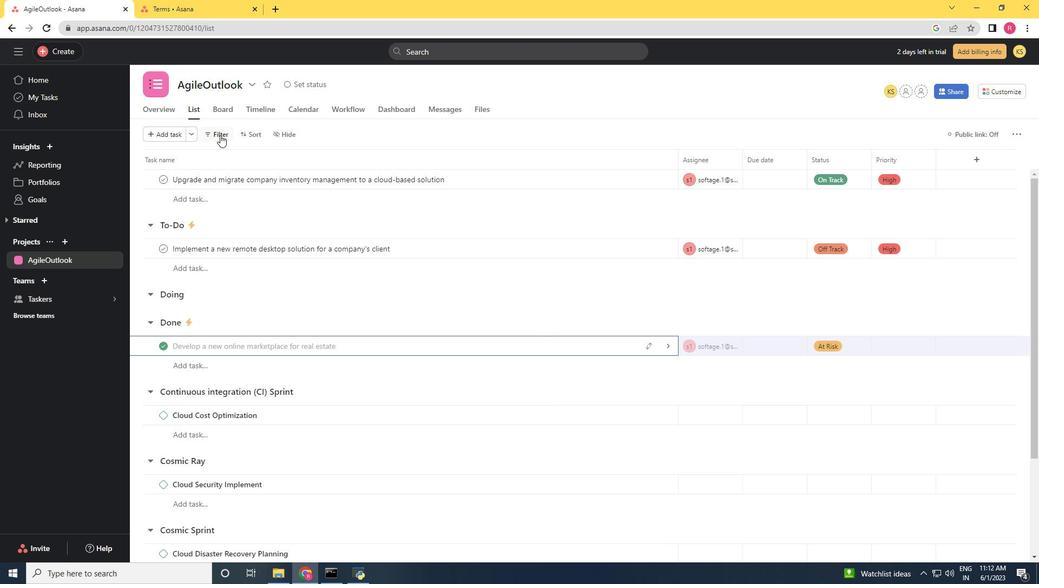 
Action: Mouse moved to (244, 216)
Screenshot: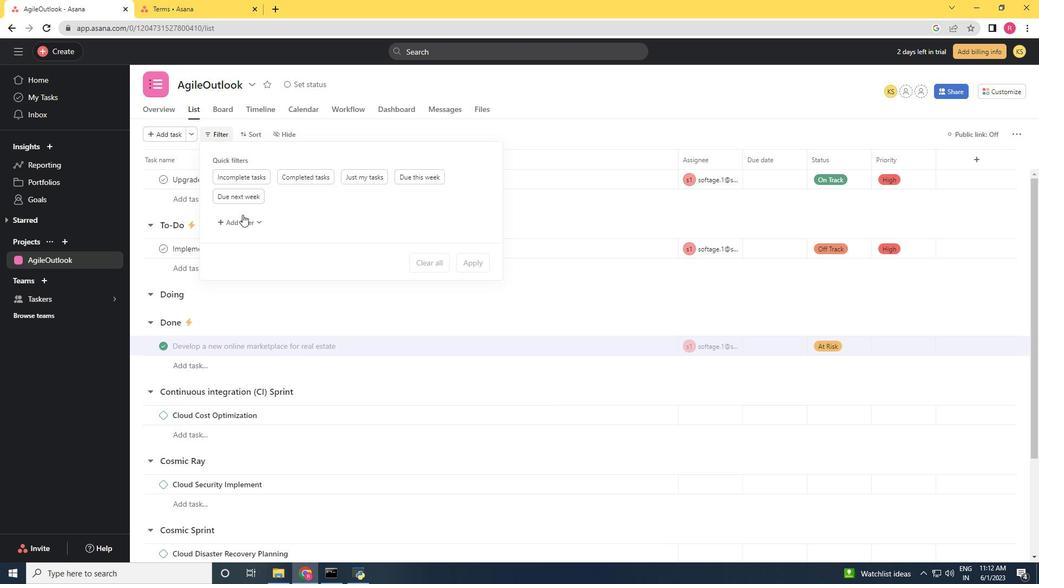 
Action: Mouse pressed left at (244, 216)
Screenshot: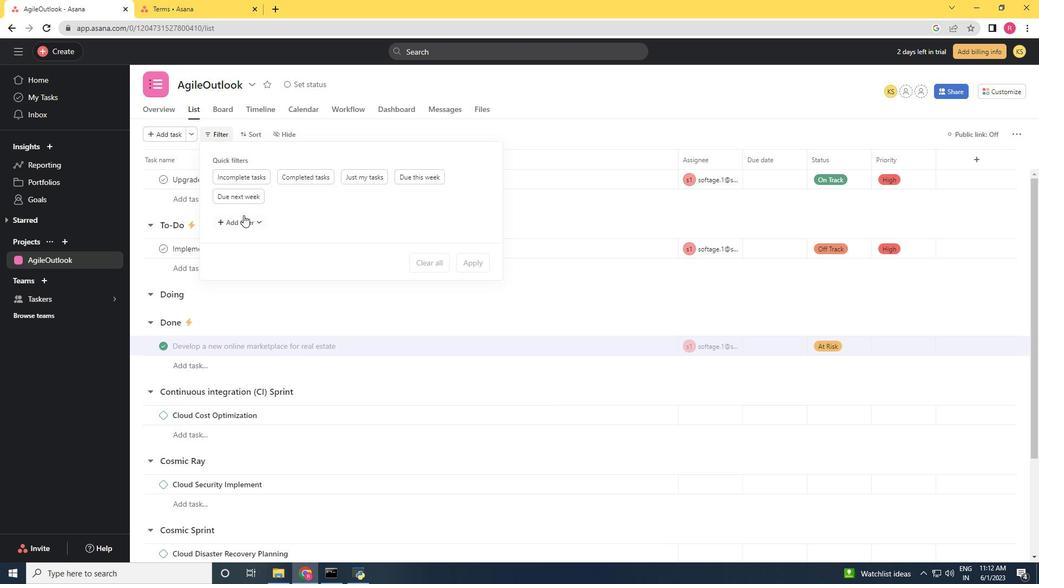 
Action: Mouse moved to (257, 413)
Screenshot: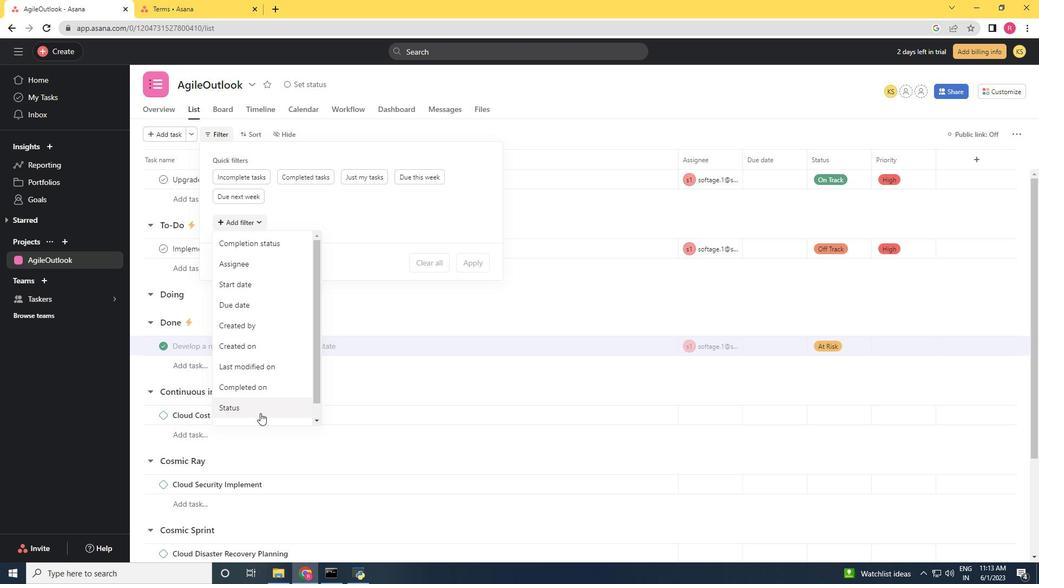 
Action: Mouse scrolled (257, 412) with delta (0, 0)
Screenshot: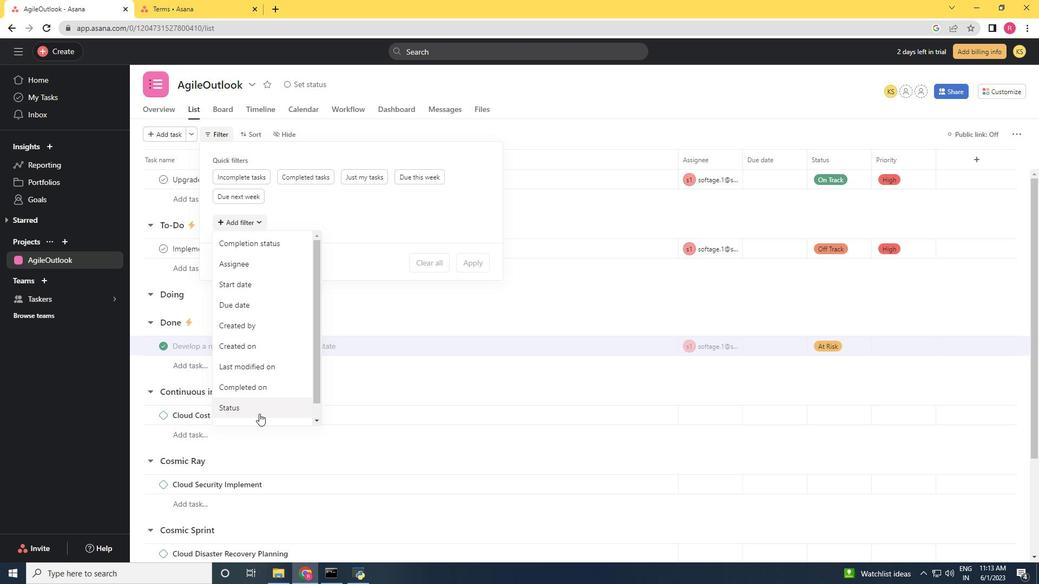 
Action: Mouse scrolled (257, 412) with delta (0, 0)
Screenshot: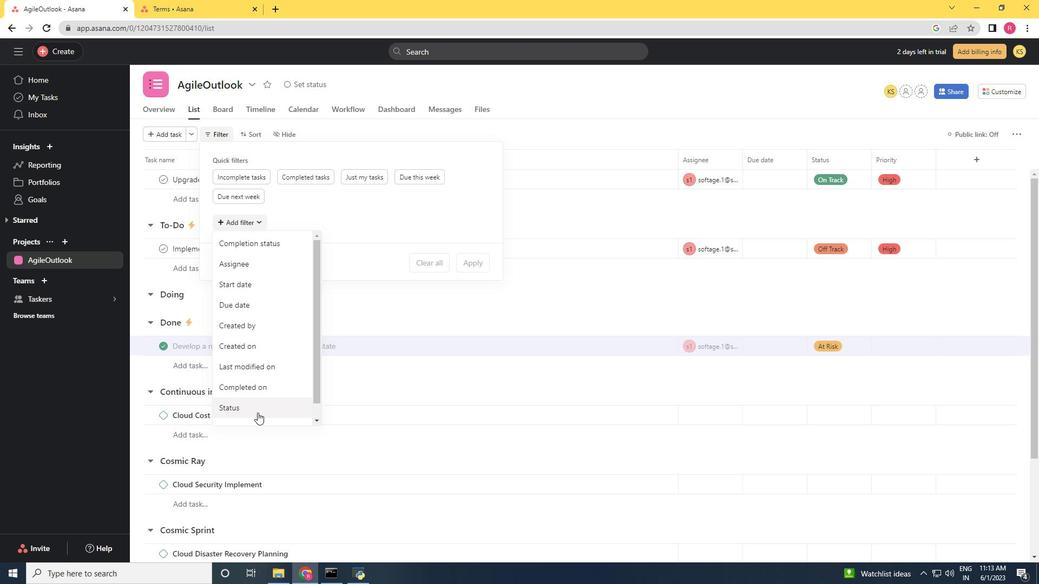 
Action: Mouse moved to (256, 405)
Screenshot: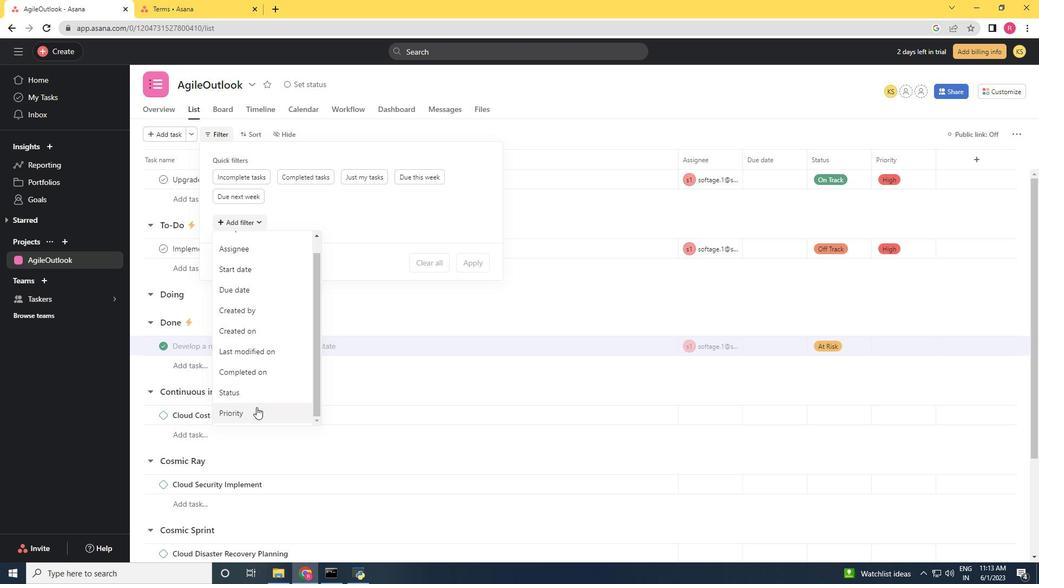 
Action: Mouse pressed left at (256, 405)
Screenshot: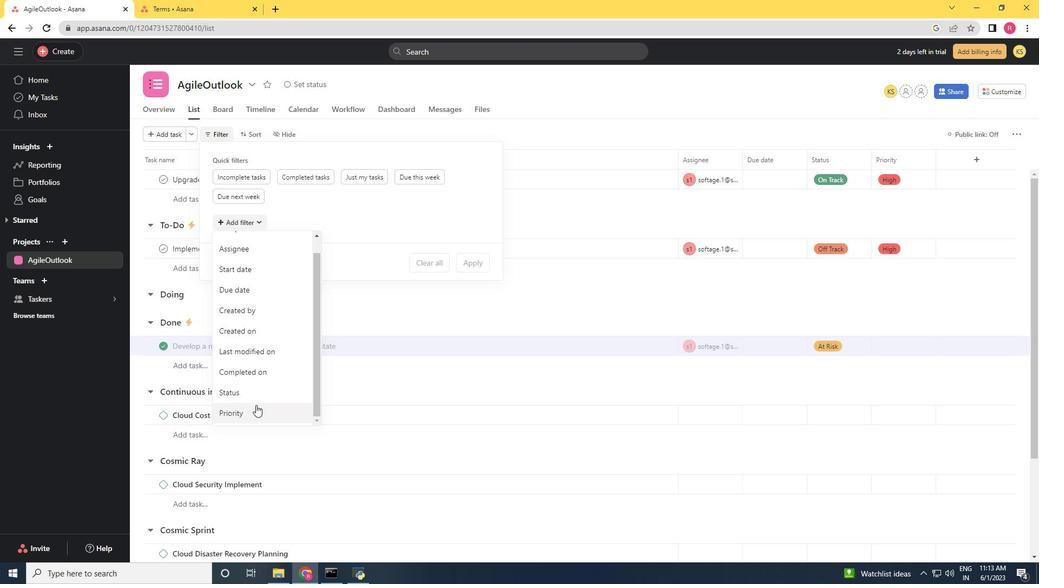 
Action: Mouse moved to (271, 232)
Screenshot: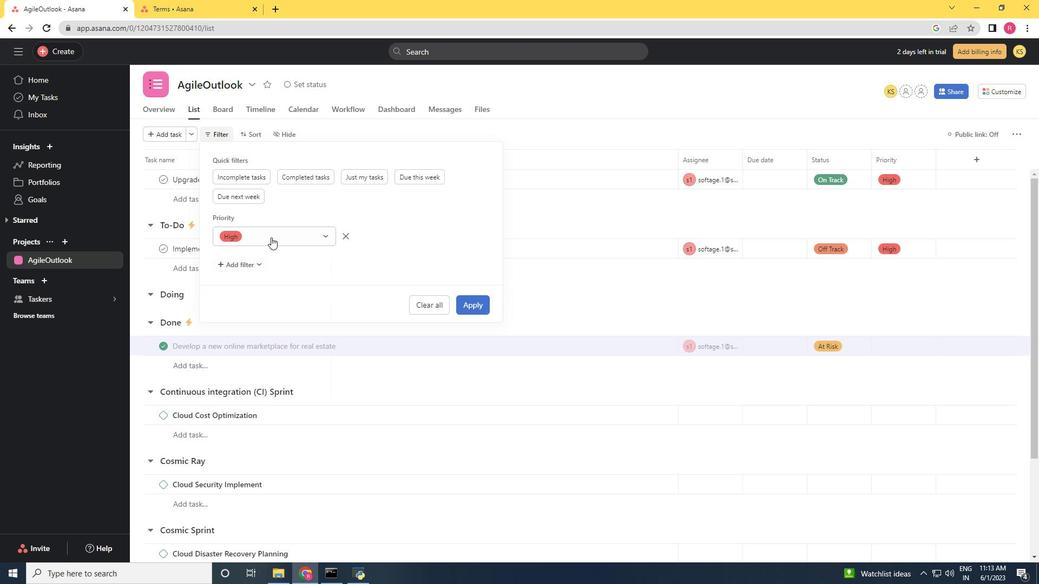 
Action: Mouse pressed left at (271, 232)
Screenshot: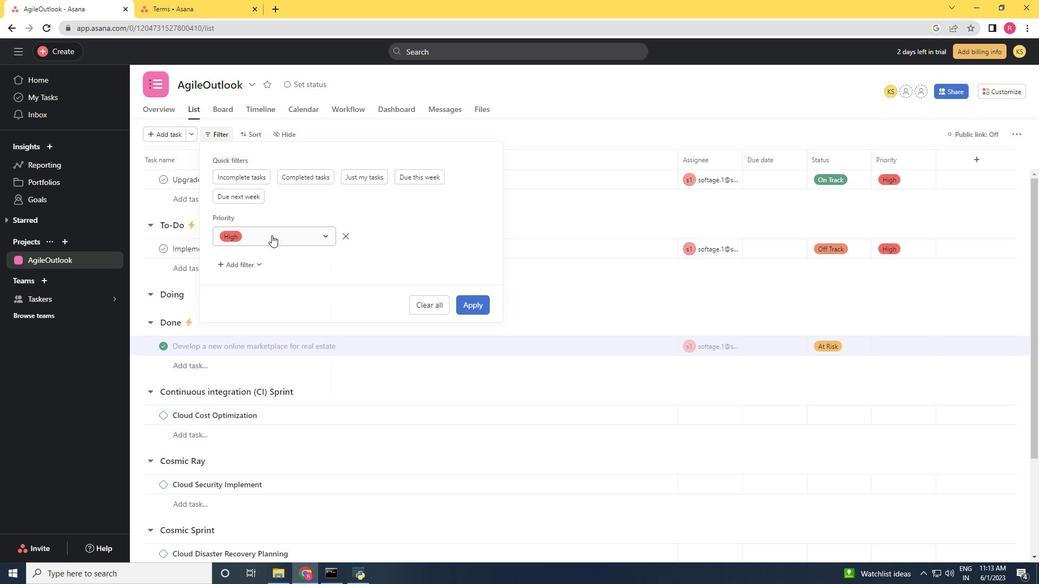 
Action: Mouse moved to (268, 256)
Screenshot: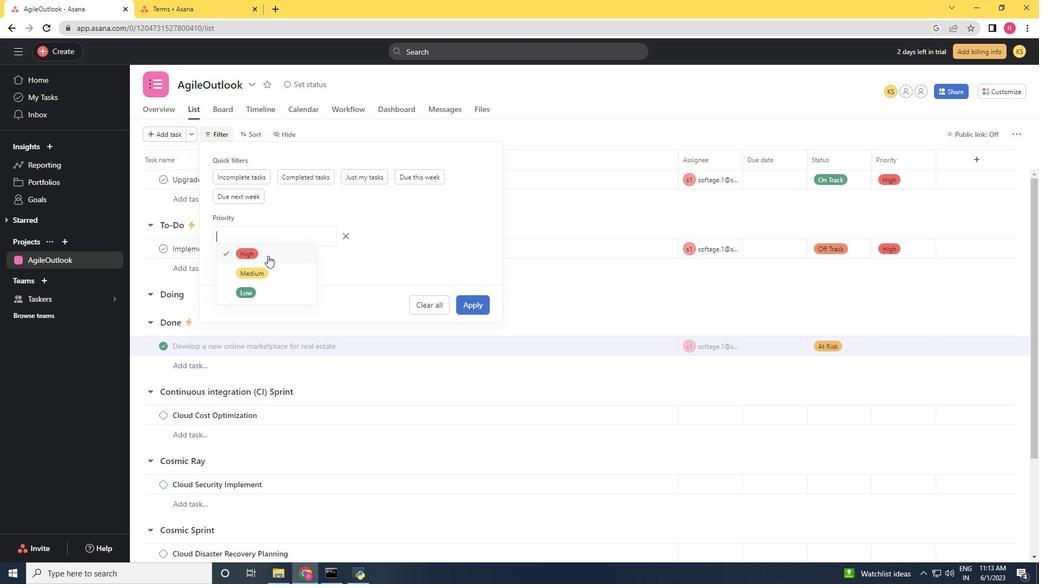 
Action: Mouse pressed left at (268, 256)
Screenshot: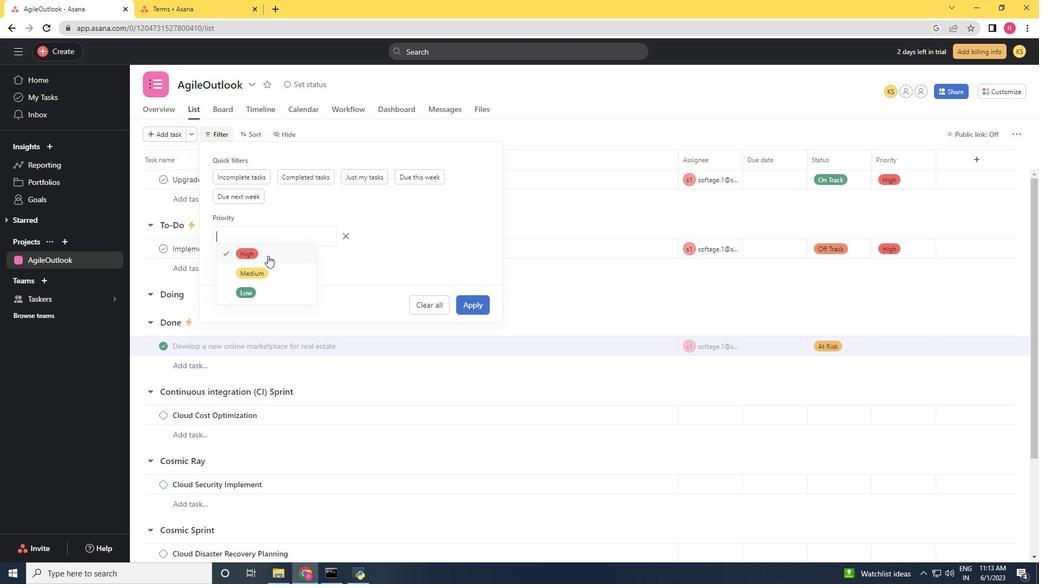
Action: Mouse moved to (475, 304)
Screenshot: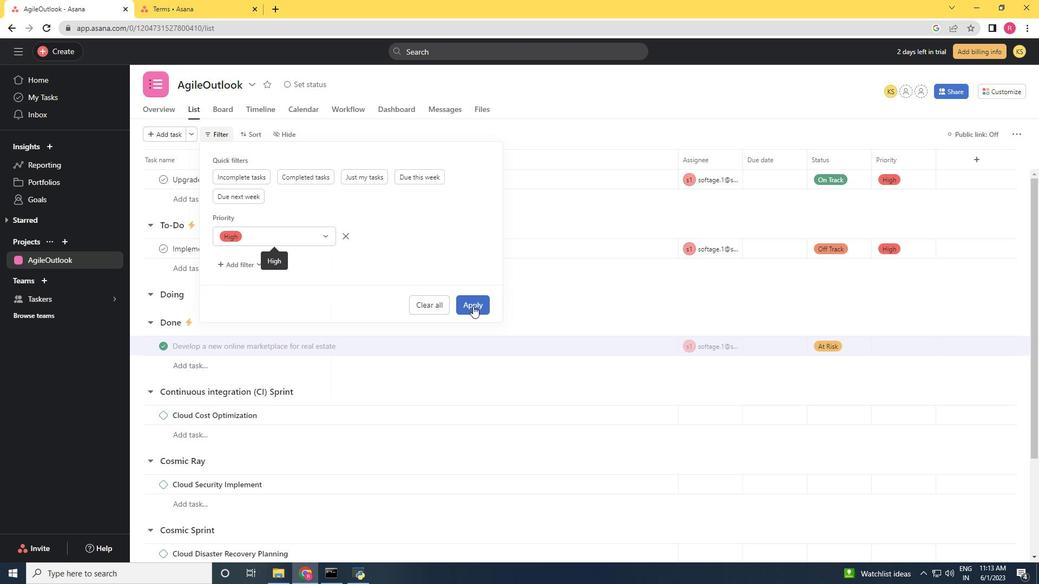 
Action: Mouse pressed left at (475, 304)
Screenshot: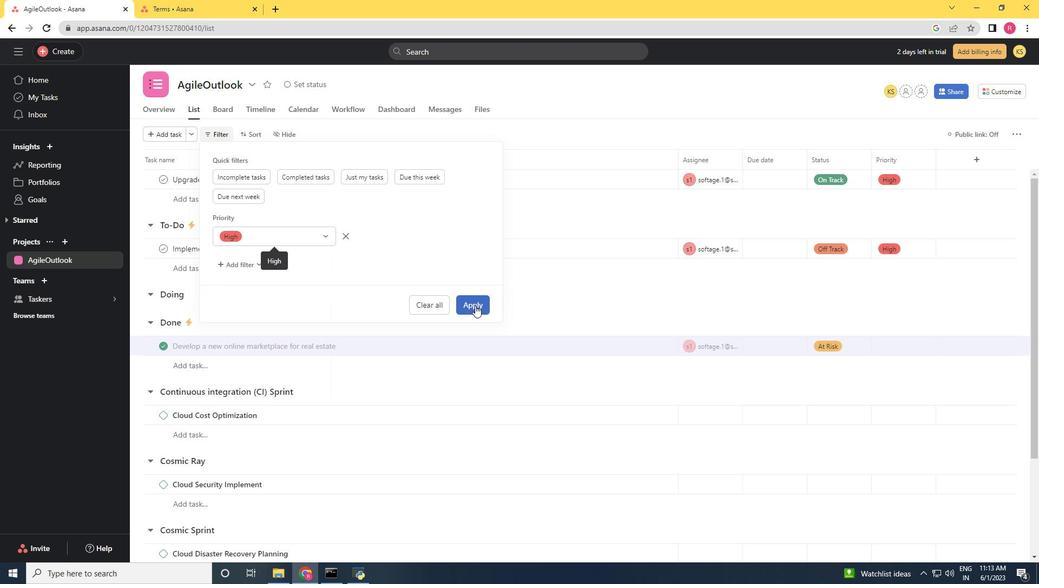 
Action: Mouse moved to (457, 317)
Screenshot: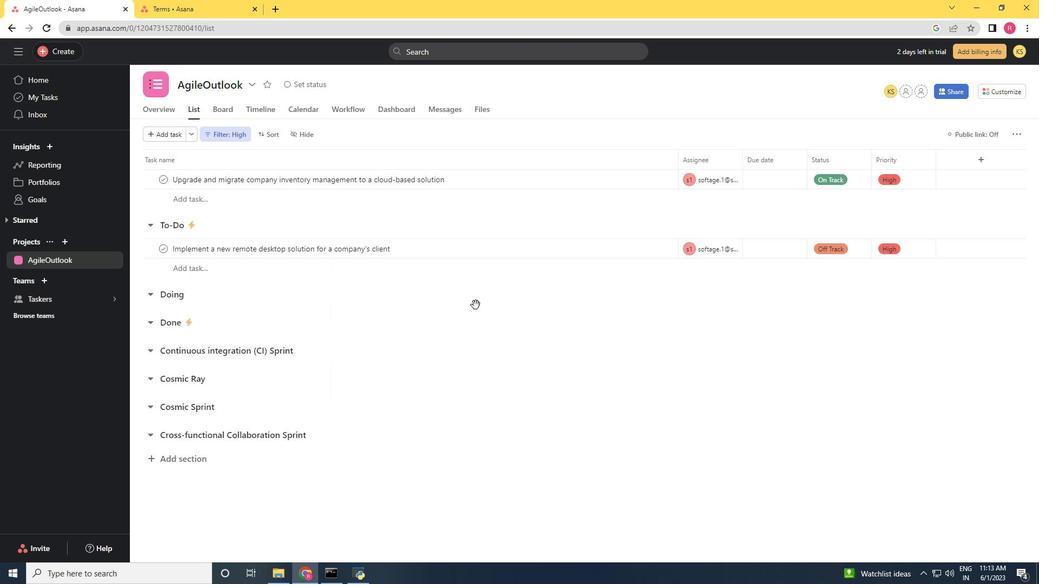 
